 Task: Find connections with filter location Kichha with filter topic #brandingwith filter profile language Potuguese with filter current company Amazon with filter school Geethanjali College of Engineering and Technology with filter industry Trusts and Estates with filter service category Cybersecurity with filter keywords title Technical Specialist
Action: Mouse moved to (298, 196)
Screenshot: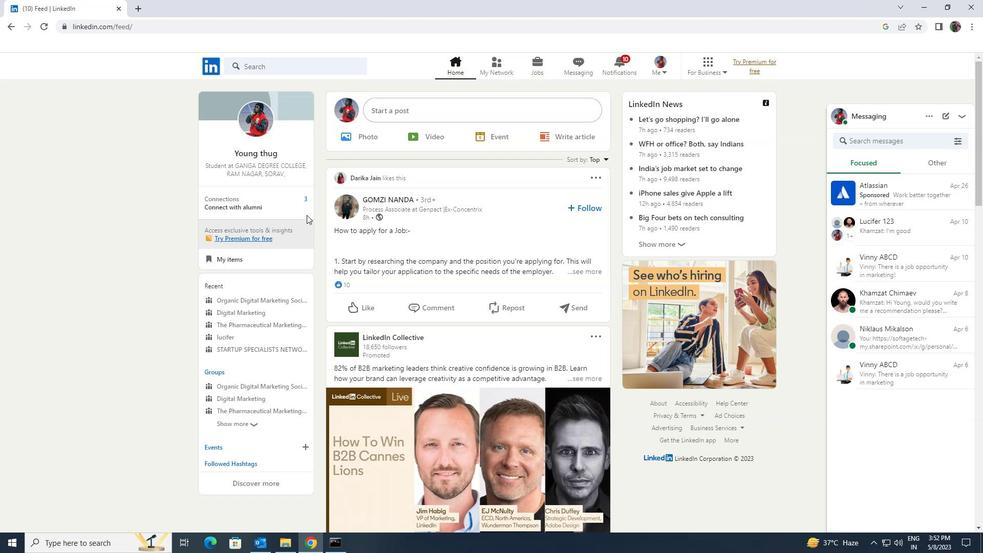 
Action: Mouse pressed left at (298, 196)
Screenshot: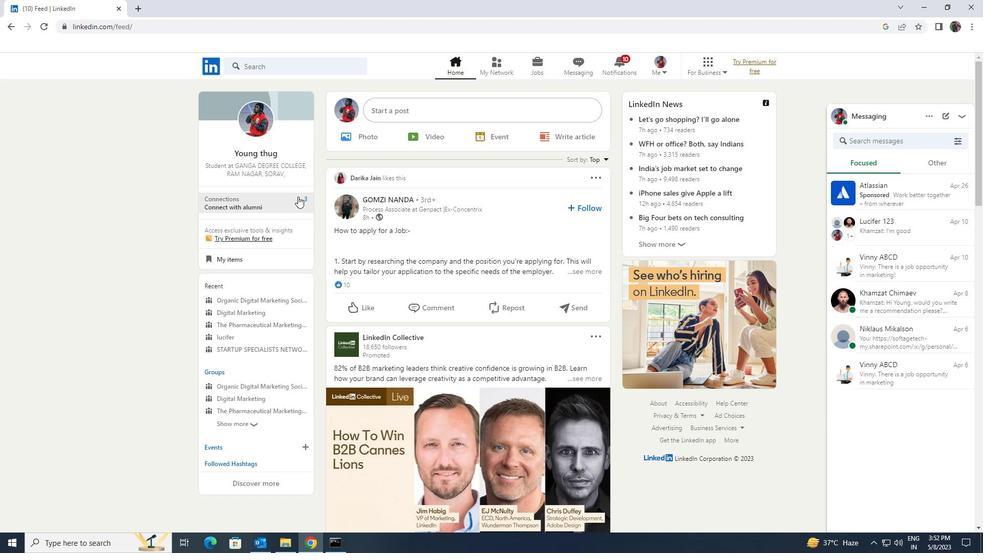 
Action: Mouse moved to (294, 126)
Screenshot: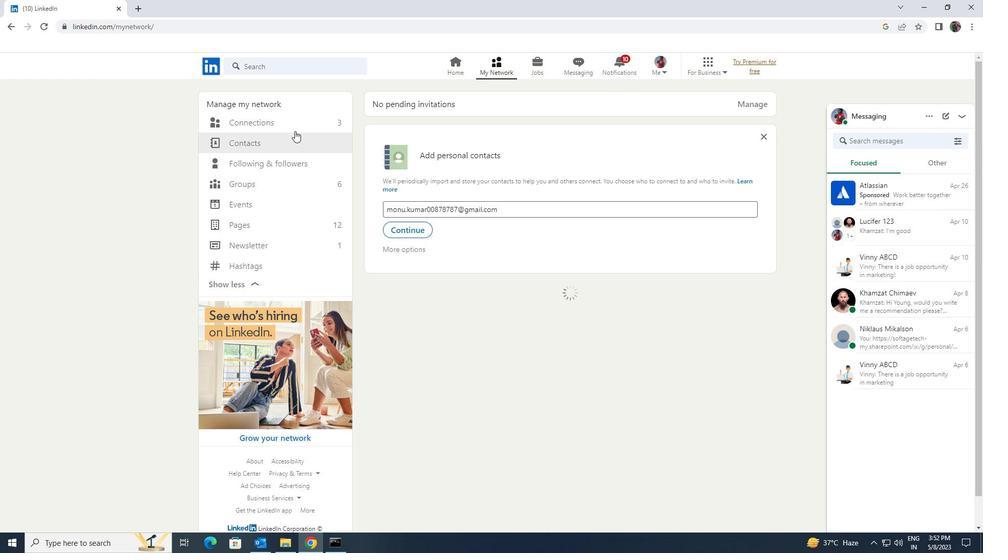
Action: Mouse pressed left at (294, 126)
Screenshot: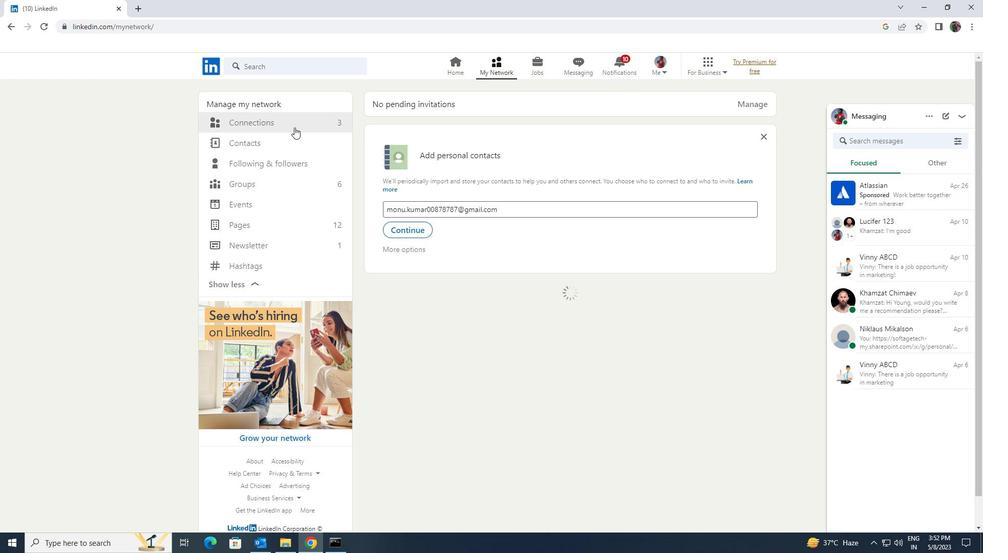 
Action: Mouse moved to (539, 124)
Screenshot: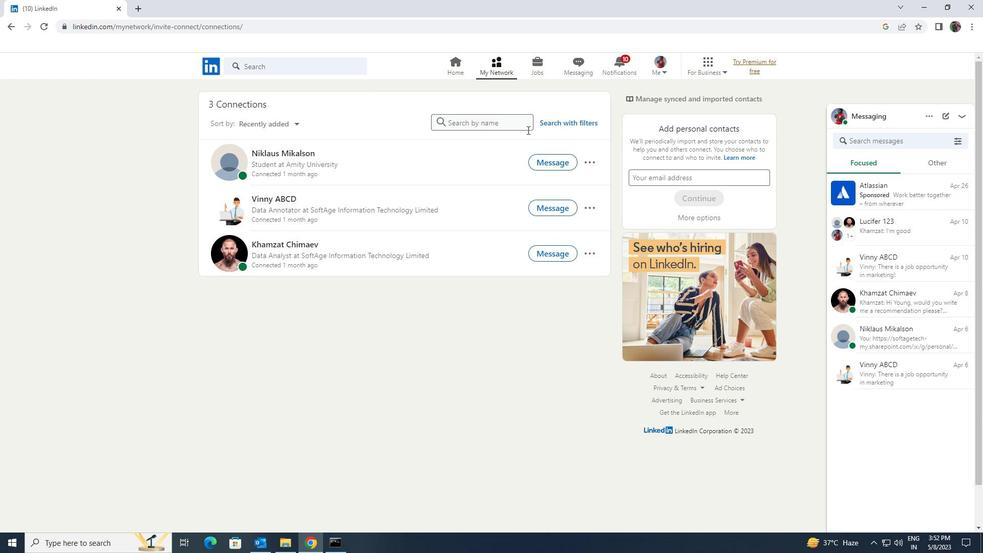 
Action: Mouse pressed left at (539, 124)
Screenshot: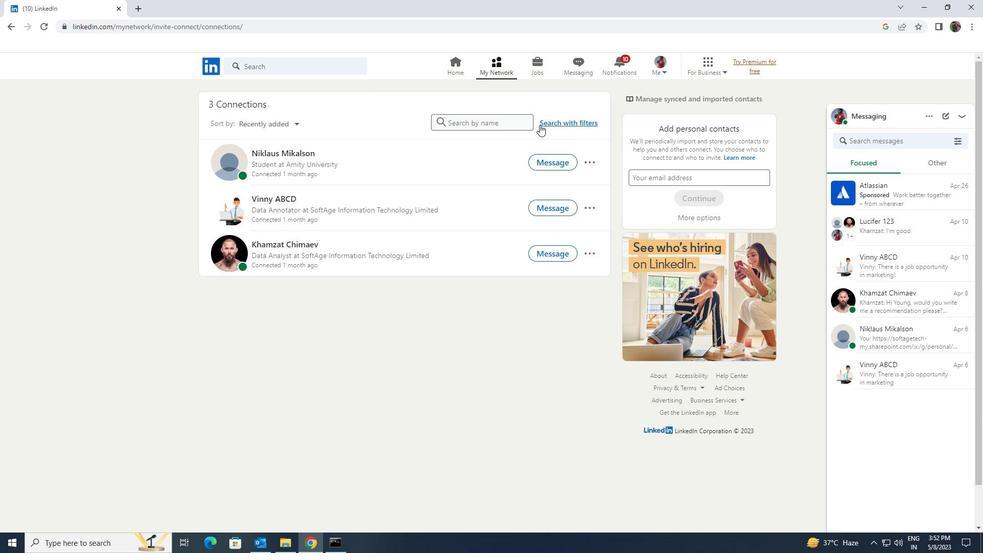 
Action: Mouse moved to (516, 95)
Screenshot: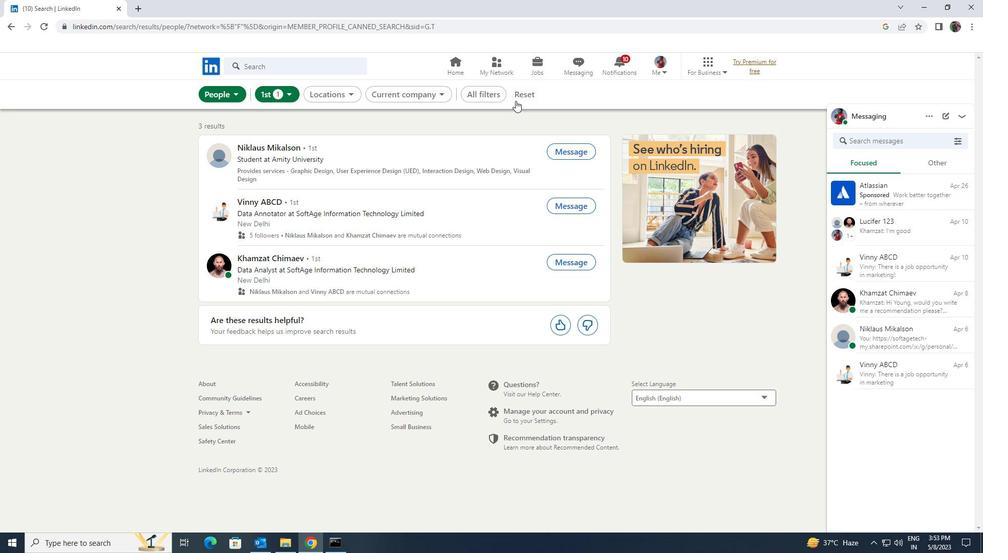
Action: Mouse pressed left at (516, 95)
Screenshot: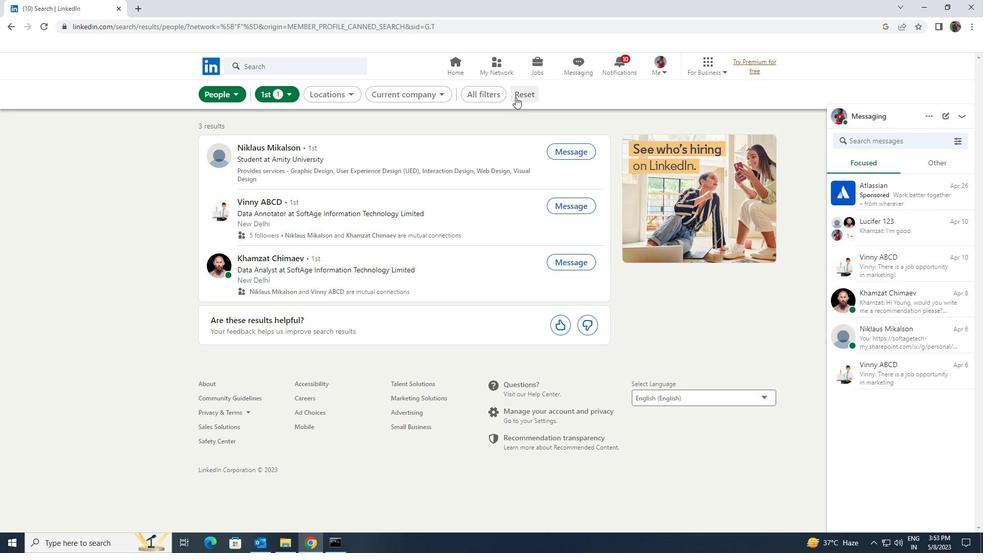 
Action: Mouse moved to (513, 96)
Screenshot: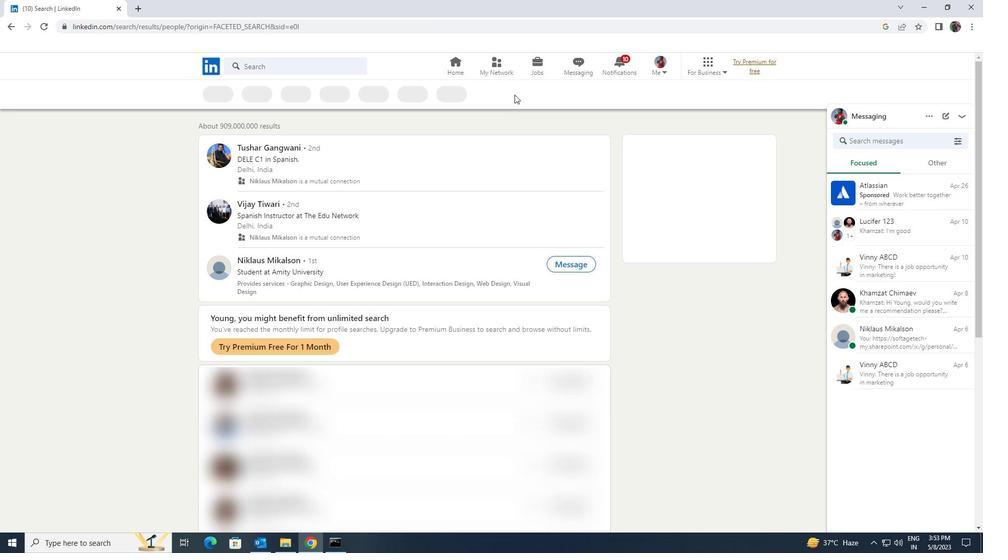 
Action: Mouse pressed left at (513, 96)
Screenshot: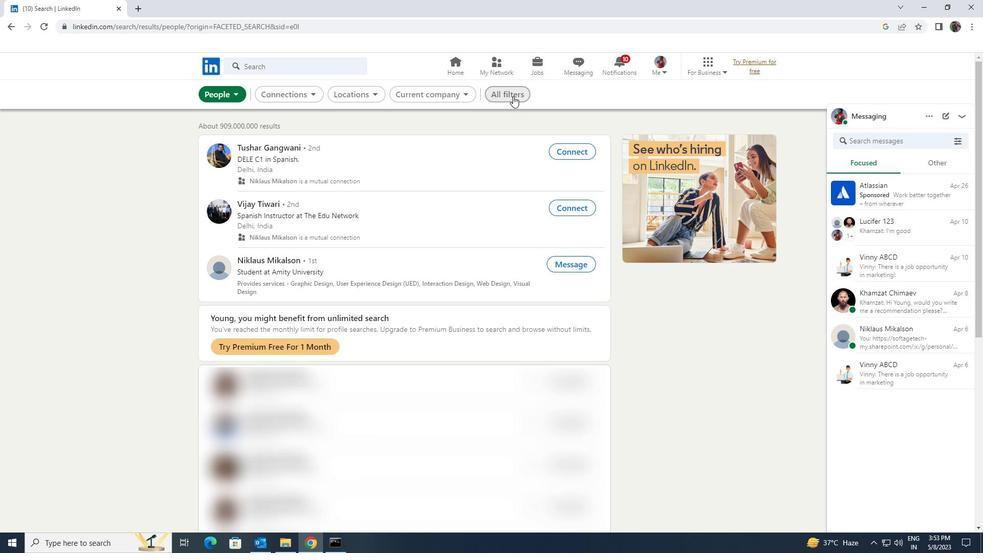 
Action: Mouse moved to (860, 407)
Screenshot: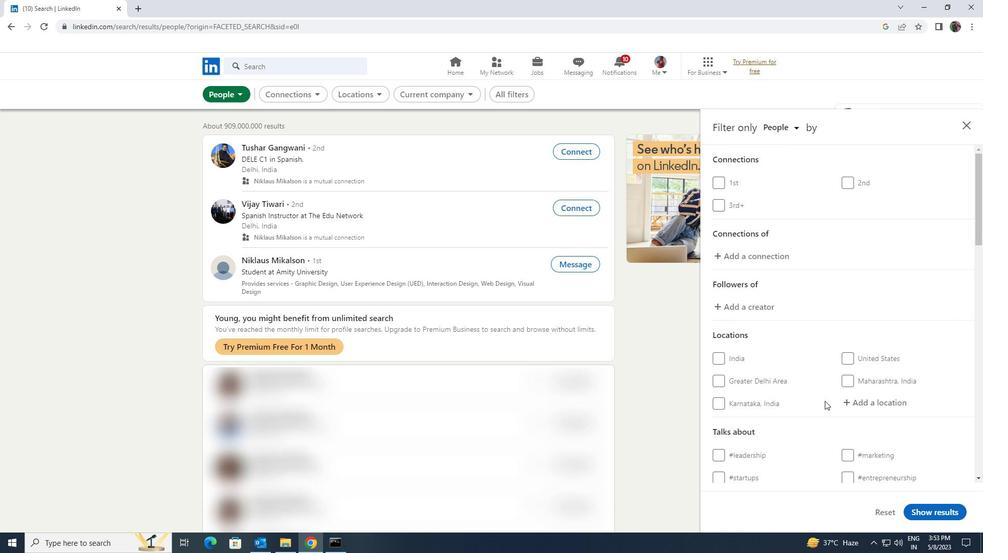 
Action: Mouse pressed left at (860, 407)
Screenshot: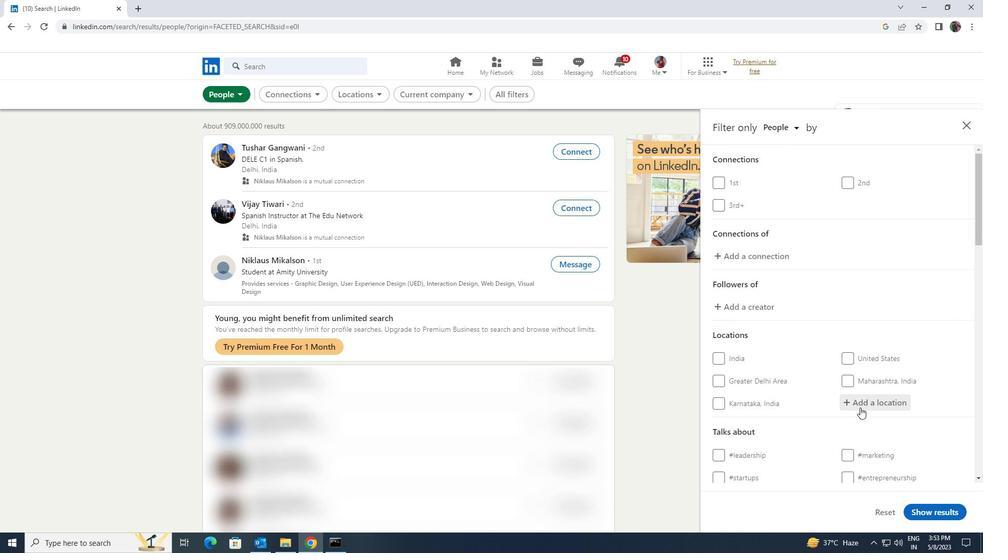 
Action: Key pressed <Key.shift><Key.shift><Key.shift>KICHHA
Screenshot: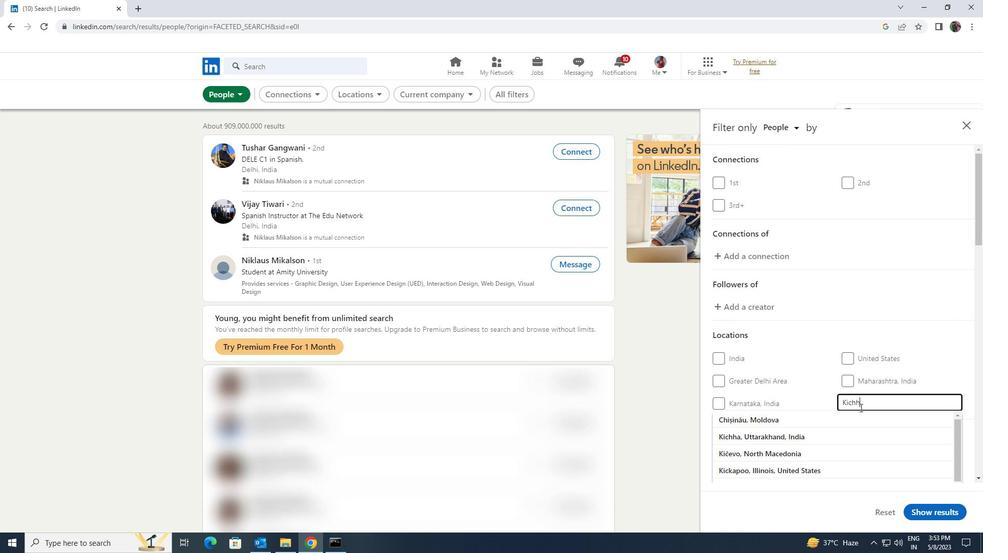 
Action: Mouse moved to (871, 418)
Screenshot: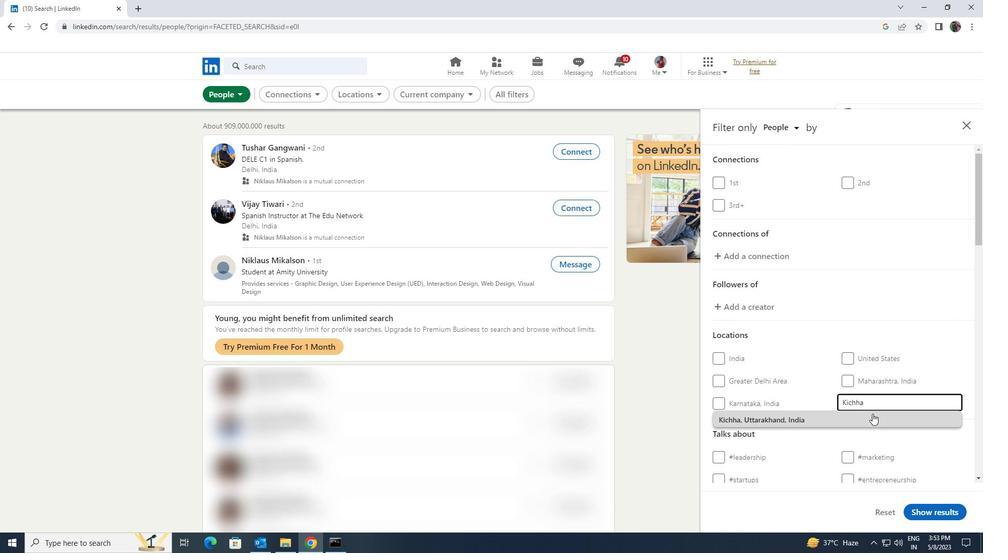 
Action: Mouse pressed left at (871, 418)
Screenshot: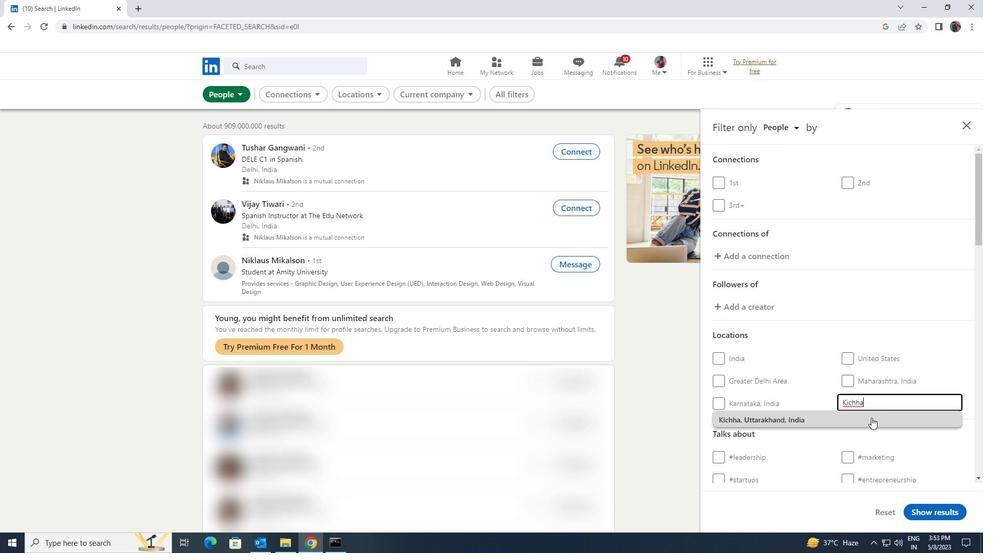 
Action: Mouse scrolled (871, 417) with delta (0, 0)
Screenshot: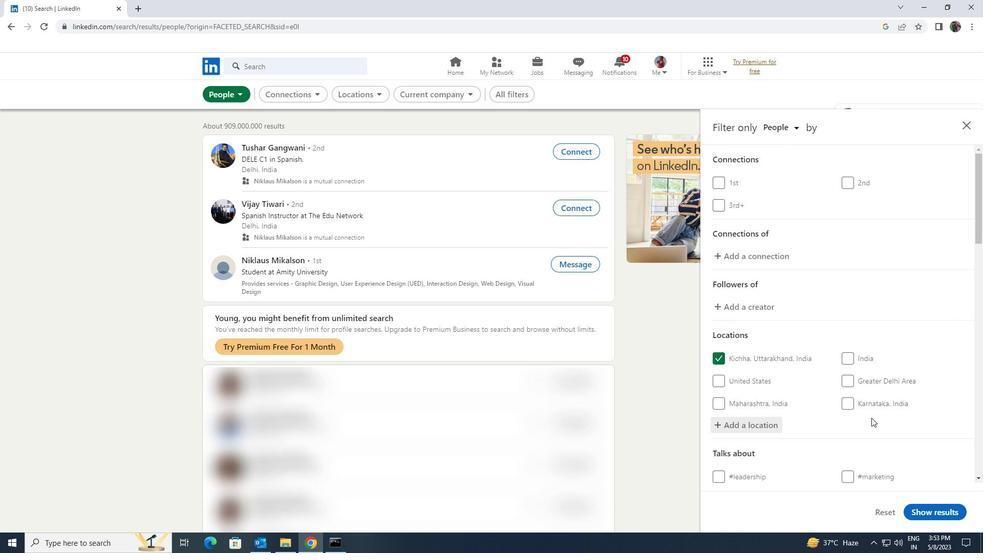 
Action: Mouse scrolled (871, 417) with delta (0, 0)
Screenshot: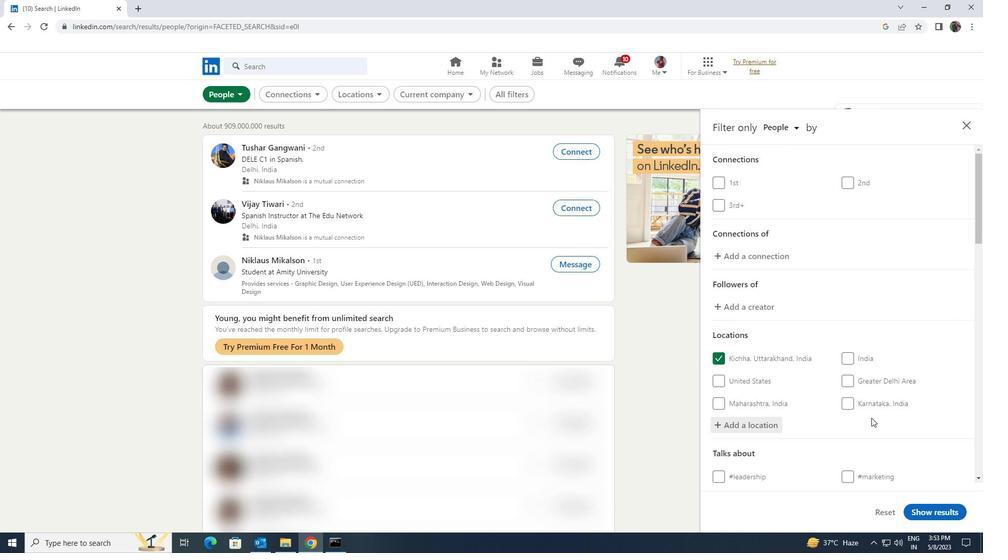 
Action: Mouse pressed left at (871, 418)
Screenshot: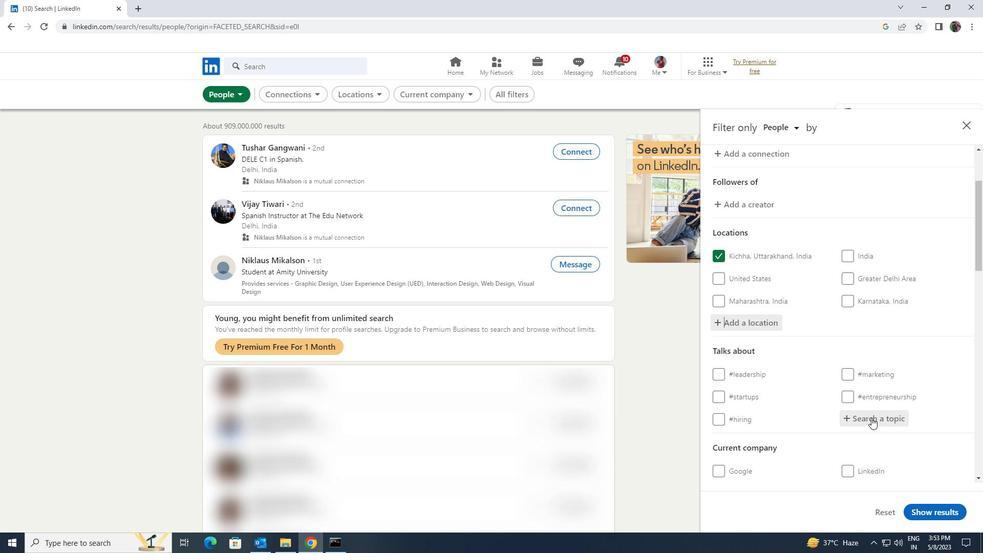 
Action: Key pressed <Key.shift><Key.shift>BRANDING
Screenshot: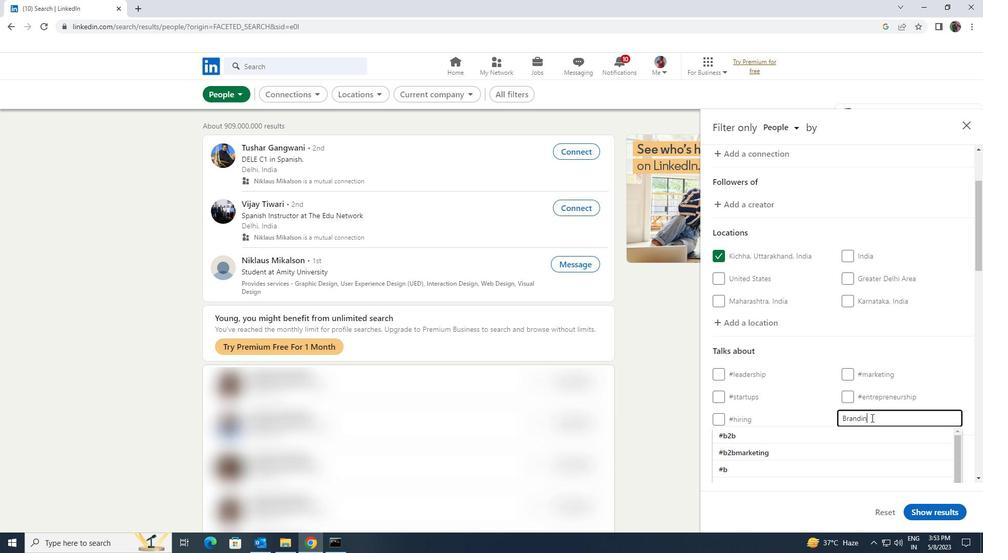 
Action: Mouse moved to (863, 430)
Screenshot: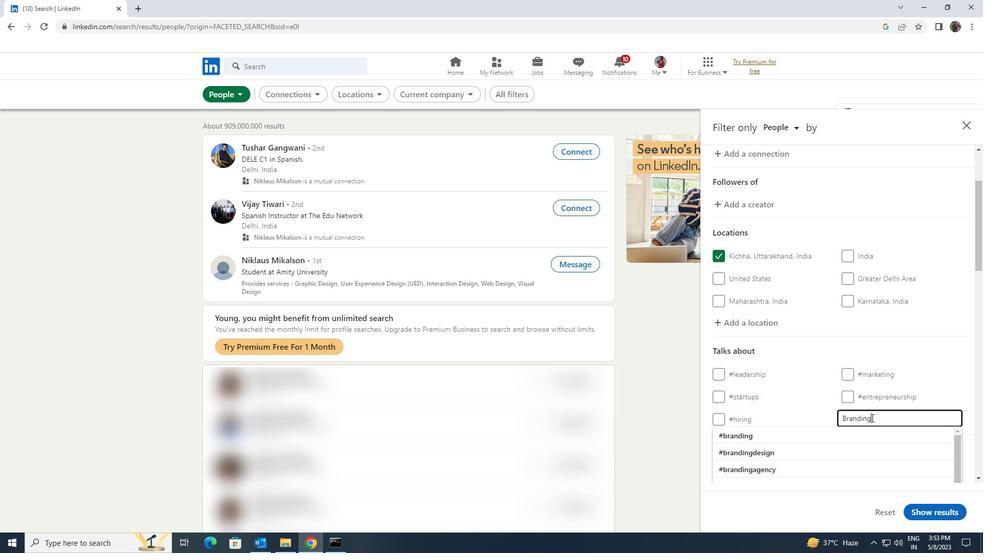 
Action: Mouse pressed left at (863, 430)
Screenshot: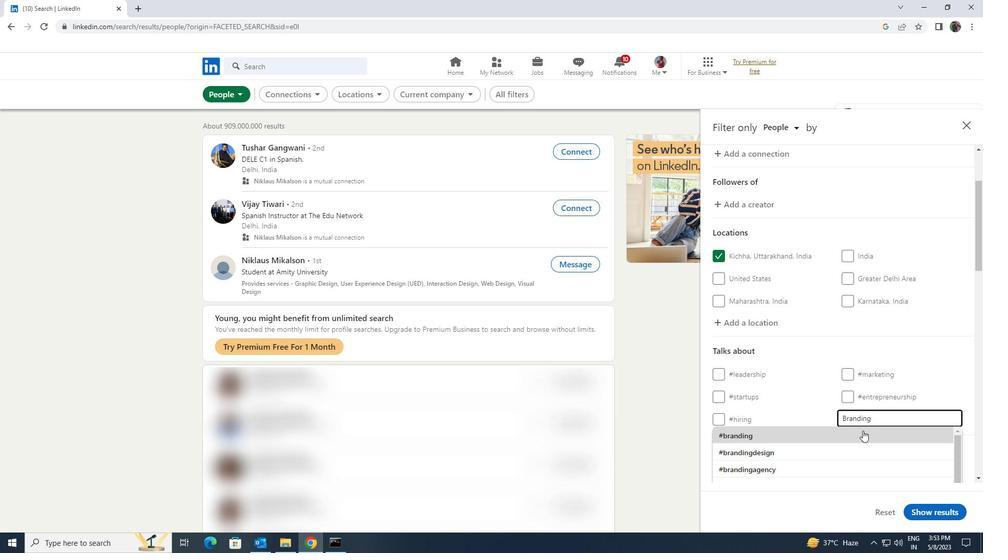 
Action: Mouse moved to (863, 431)
Screenshot: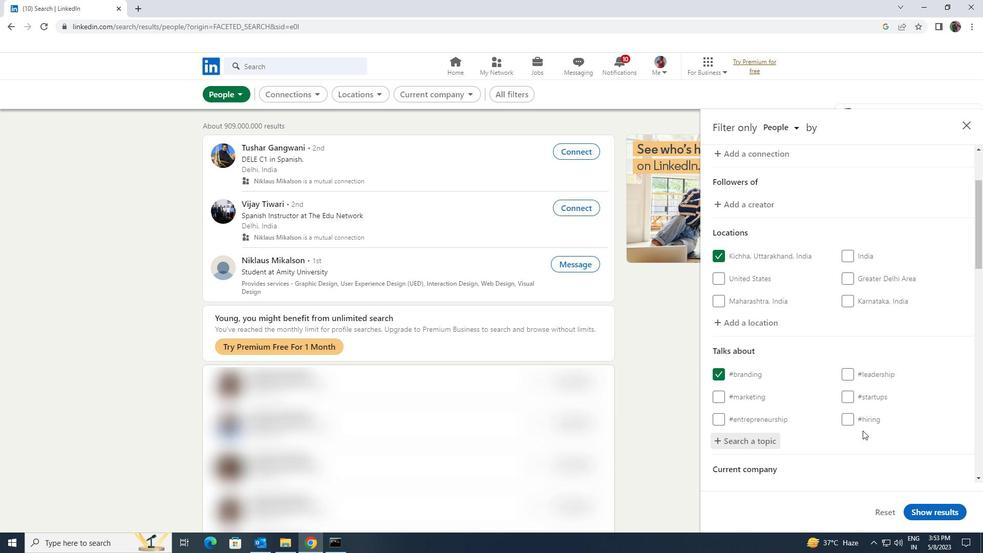 
Action: Mouse scrolled (863, 430) with delta (0, 0)
Screenshot: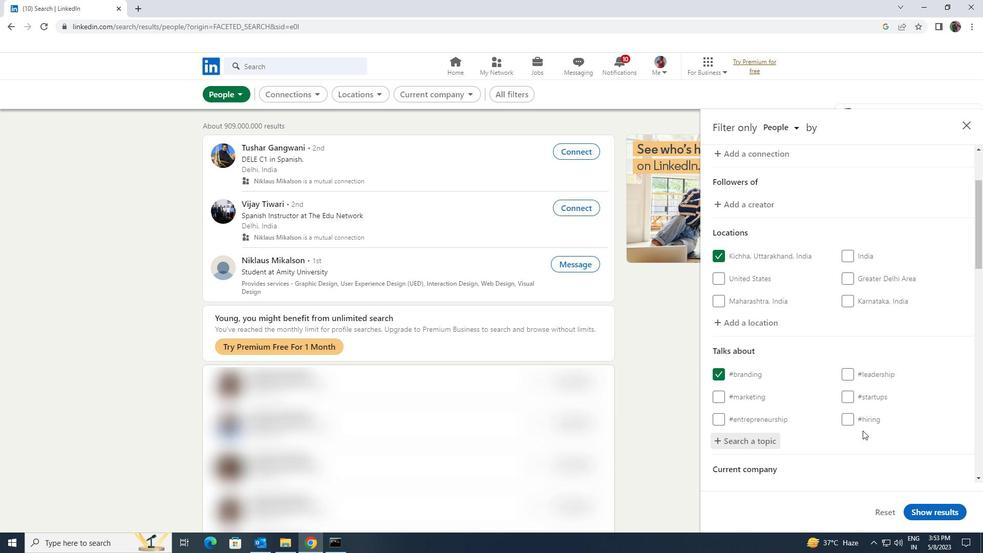 
Action: Mouse moved to (863, 431)
Screenshot: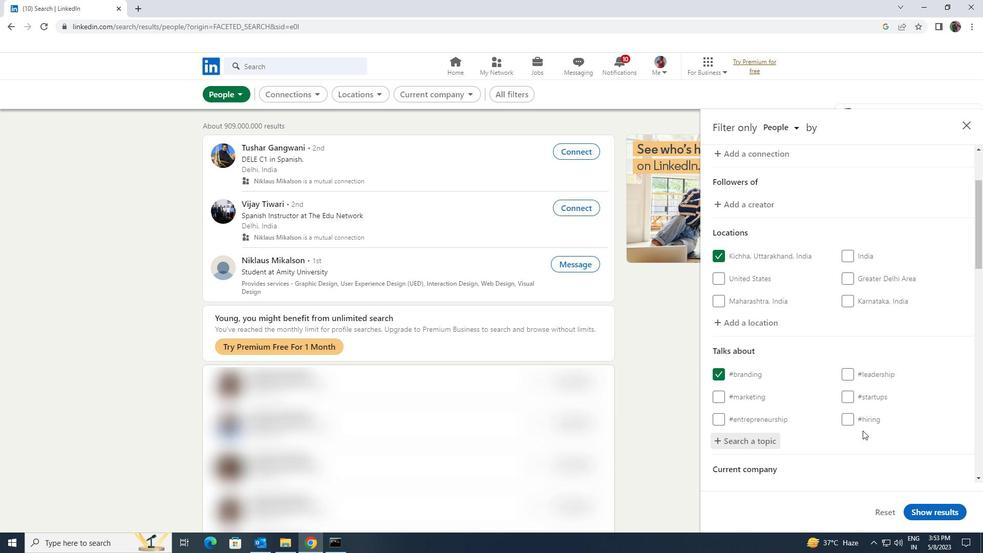 
Action: Mouse scrolled (863, 430) with delta (0, 0)
Screenshot: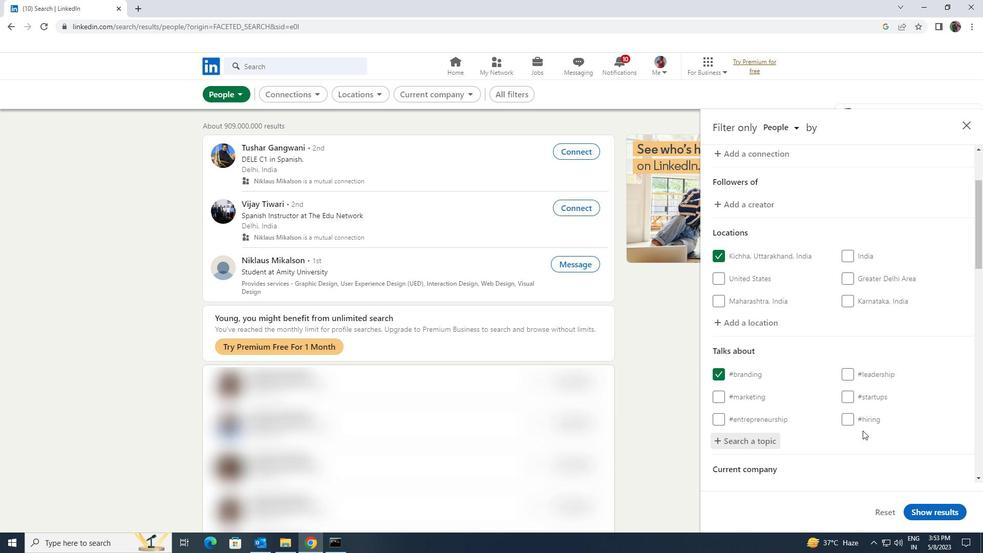 
Action: Mouse scrolled (863, 430) with delta (0, 0)
Screenshot: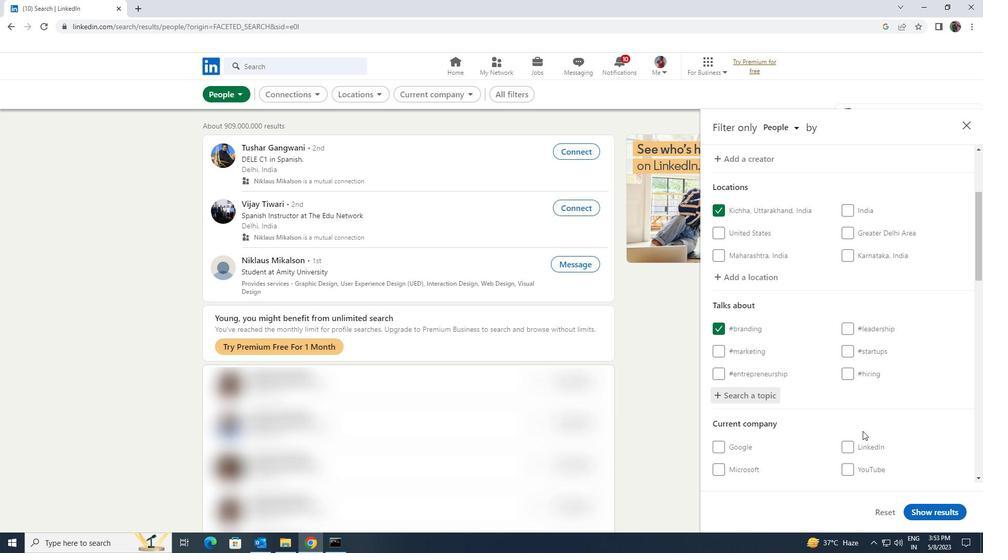 
Action: Mouse scrolled (863, 430) with delta (0, 0)
Screenshot: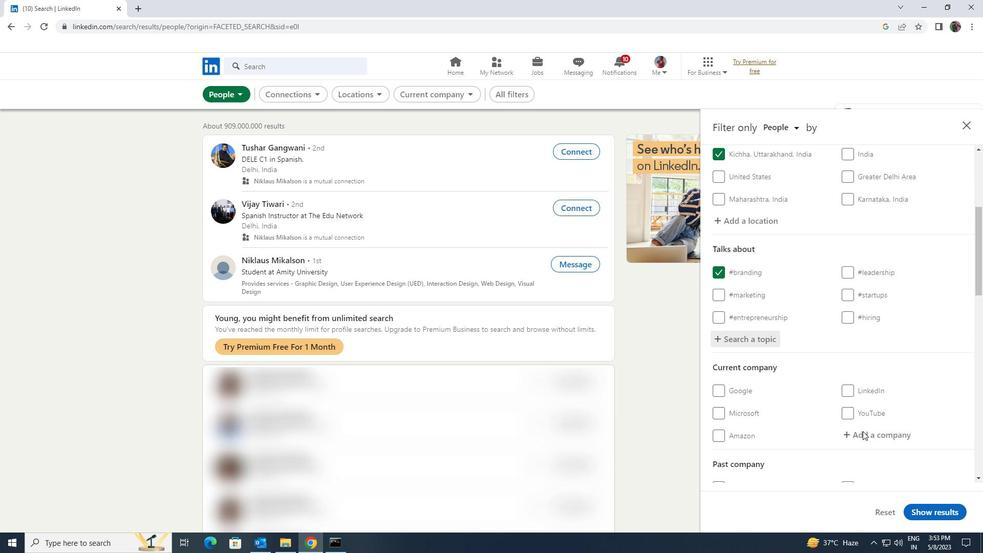 
Action: Mouse scrolled (863, 430) with delta (0, 0)
Screenshot: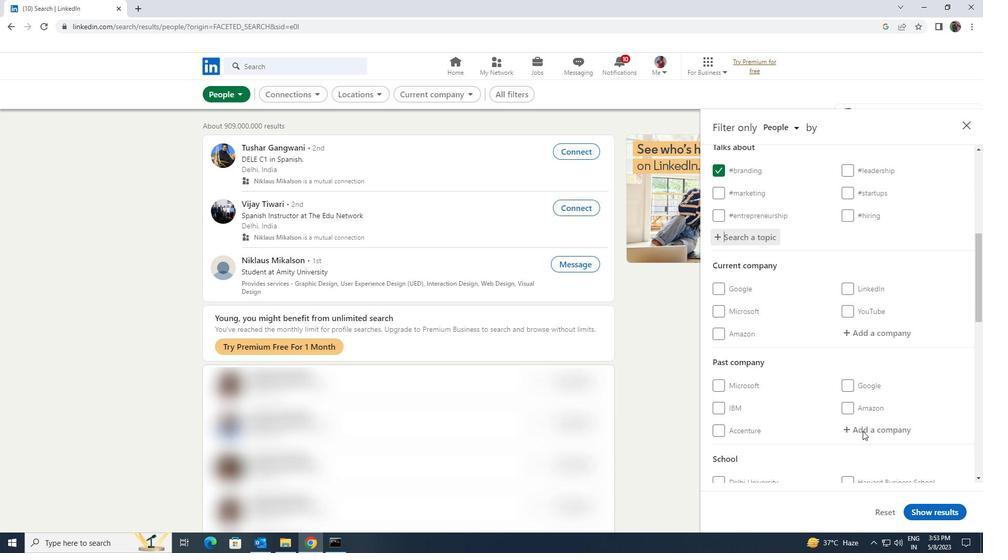 
Action: Mouse scrolled (863, 430) with delta (0, 0)
Screenshot: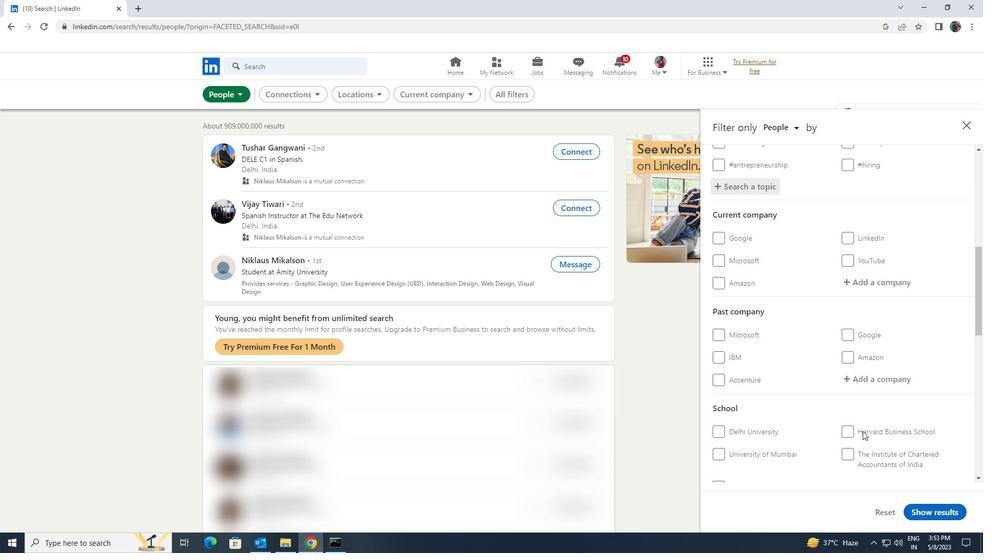 
Action: Mouse scrolled (863, 430) with delta (0, 0)
Screenshot: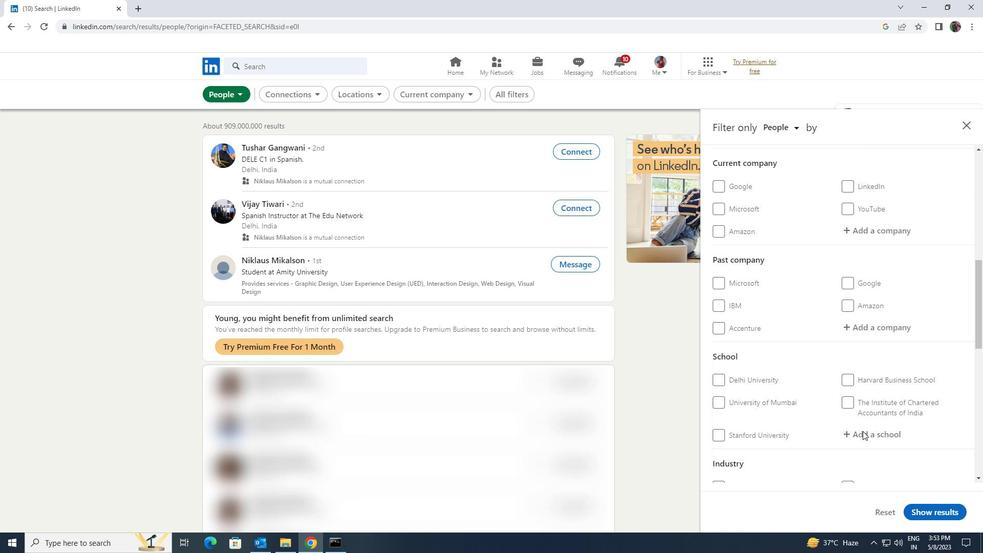 
Action: Mouse scrolled (863, 430) with delta (0, 0)
Screenshot: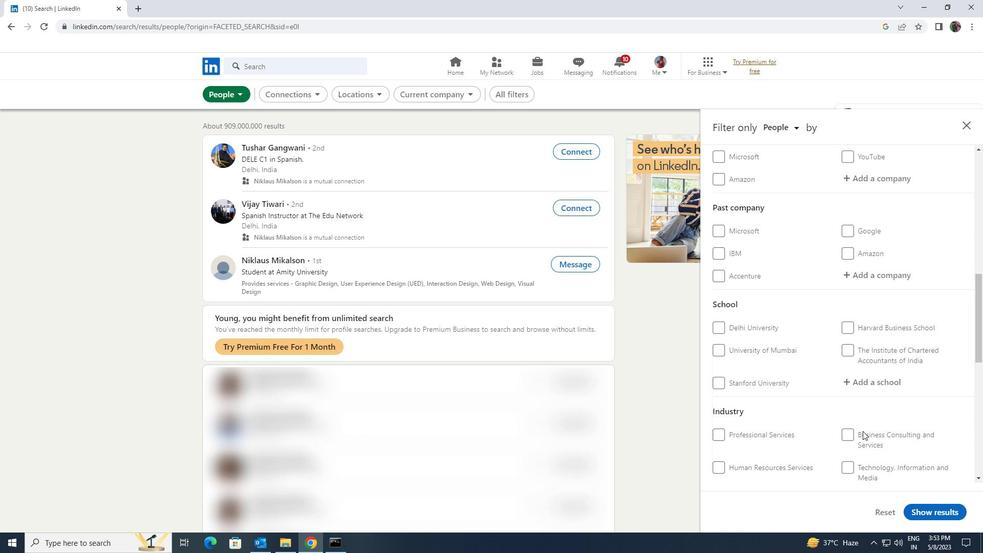
Action: Mouse scrolled (863, 430) with delta (0, 0)
Screenshot: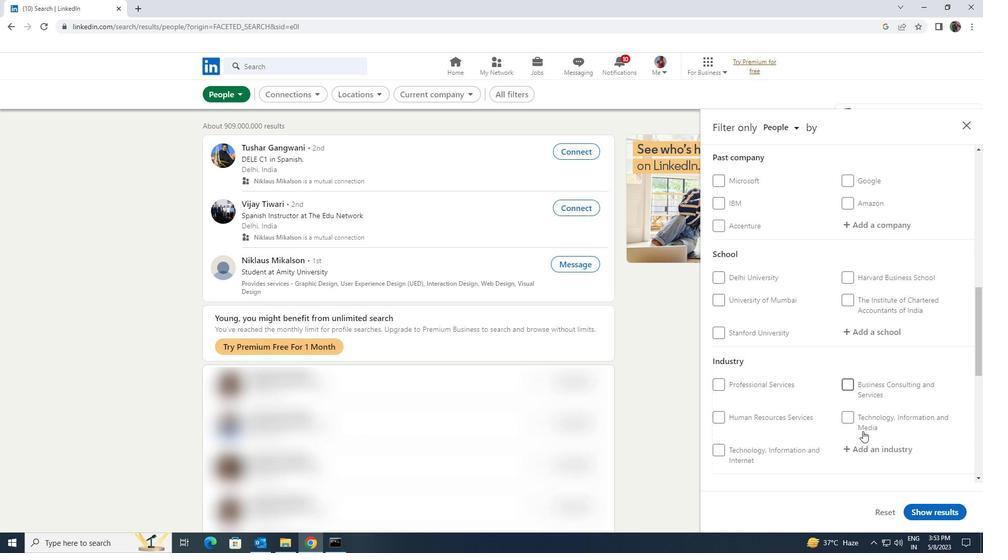 
Action: Mouse scrolled (863, 430) with delta (0, 0)
Screenshot: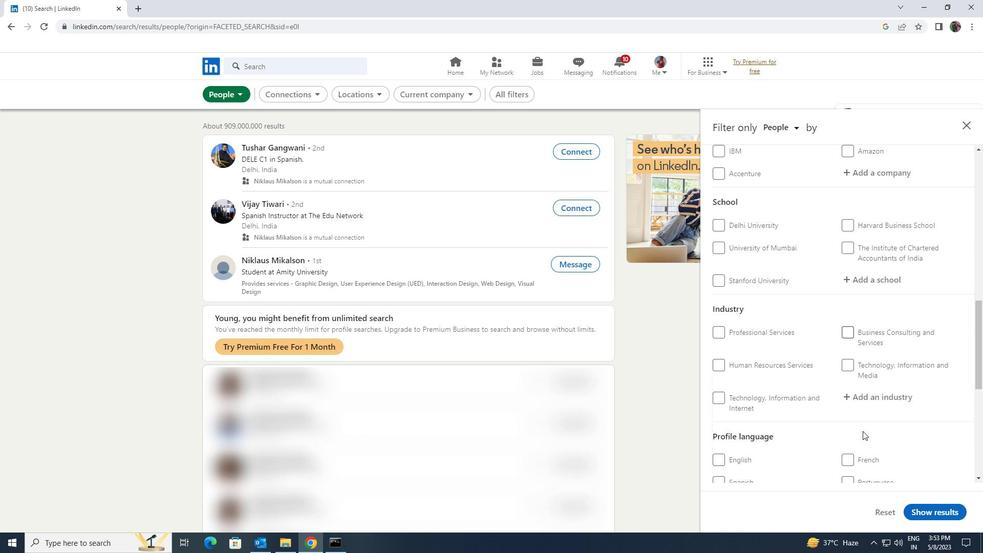 
Action: Mouse moved to (854, 432)
Screenshot: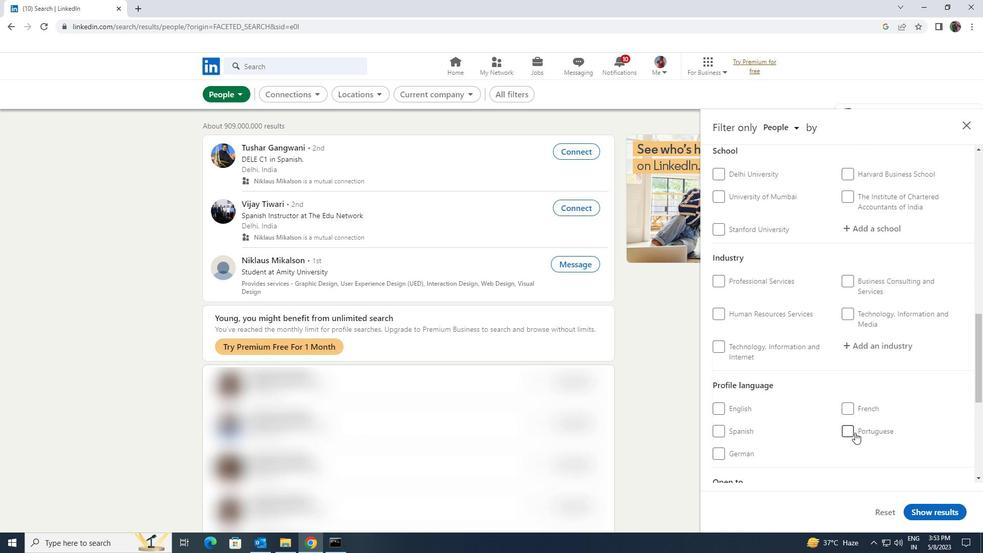 
Action: Mouse pressed left at (854, 432)
Screenshot: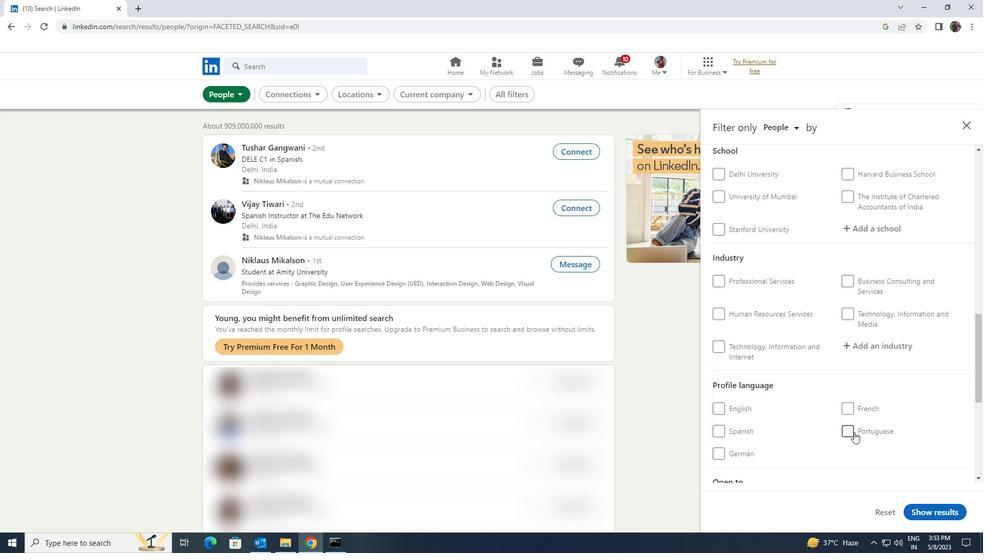 
Action: Mouse moved to (853, 431)
Screenshot: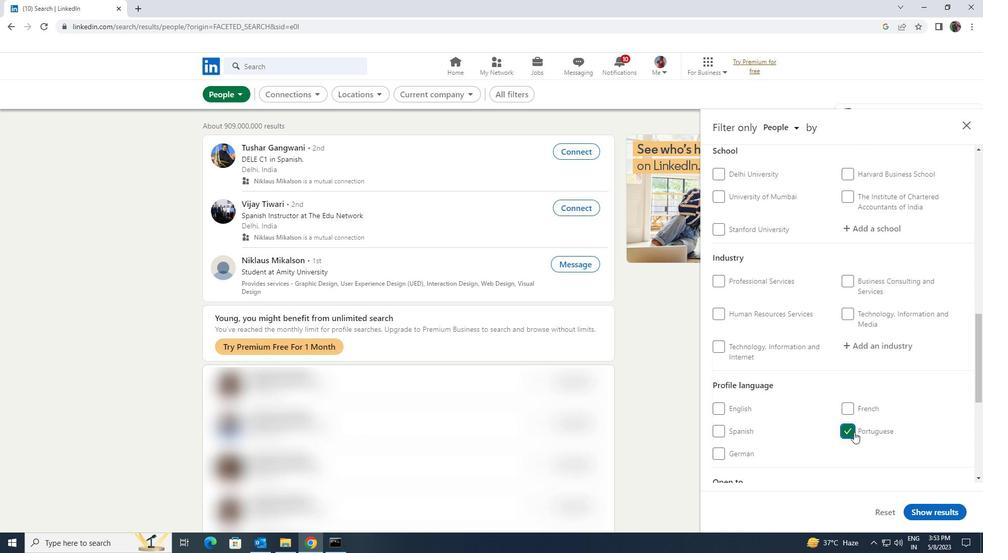 
Action: Mouse scrolled (853, 432) with delta (0, 0)
Screenshot: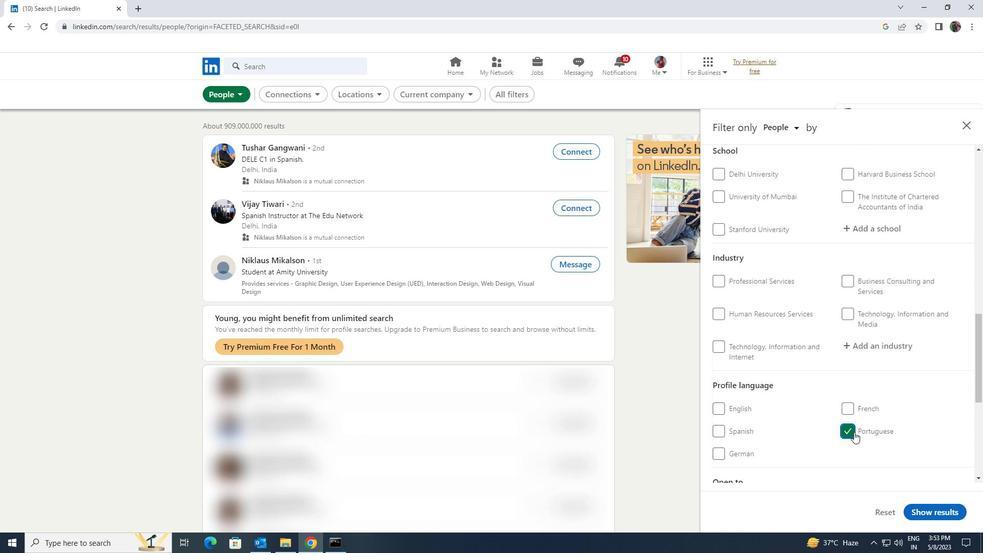 
Action: Mouse scrolled (853, 432) with delta (0, 0)
Screenshot: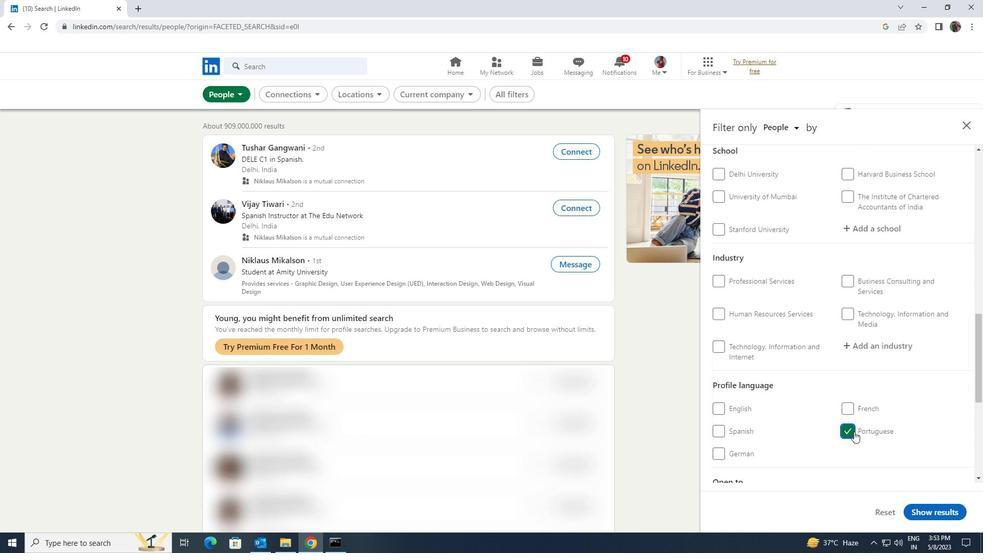 
Action: Mouse moved to (853, 431)
Screenshot: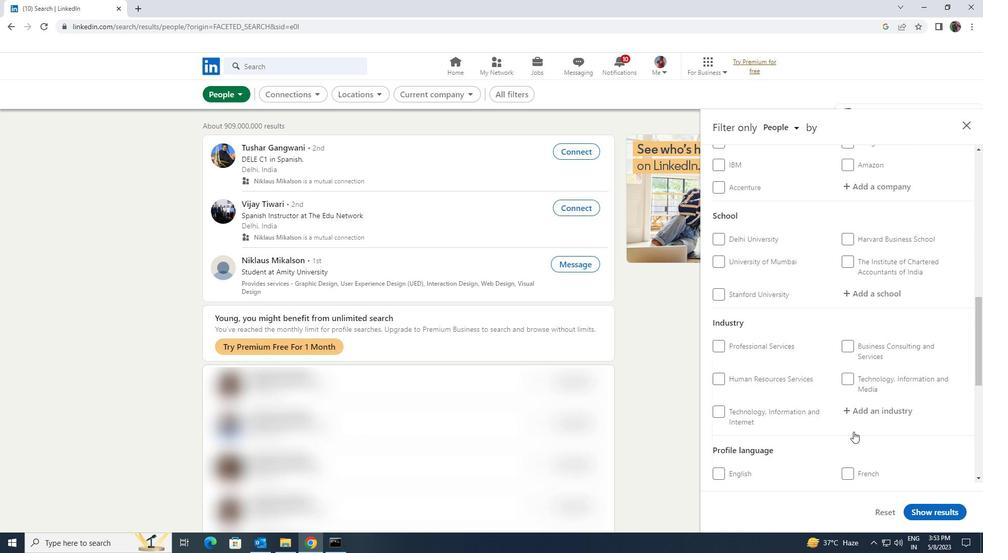 
Action: Mouse scrolled (853, 432) with delta (0, 0)
Screenshot: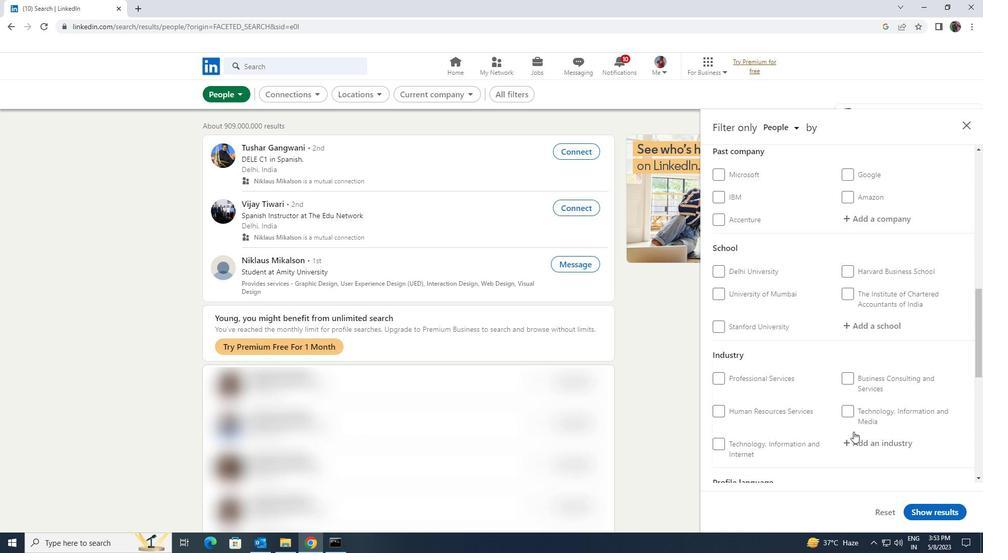 
Action: Mouse scrolled (853, 432) with delta (0, 0)
Screenshot: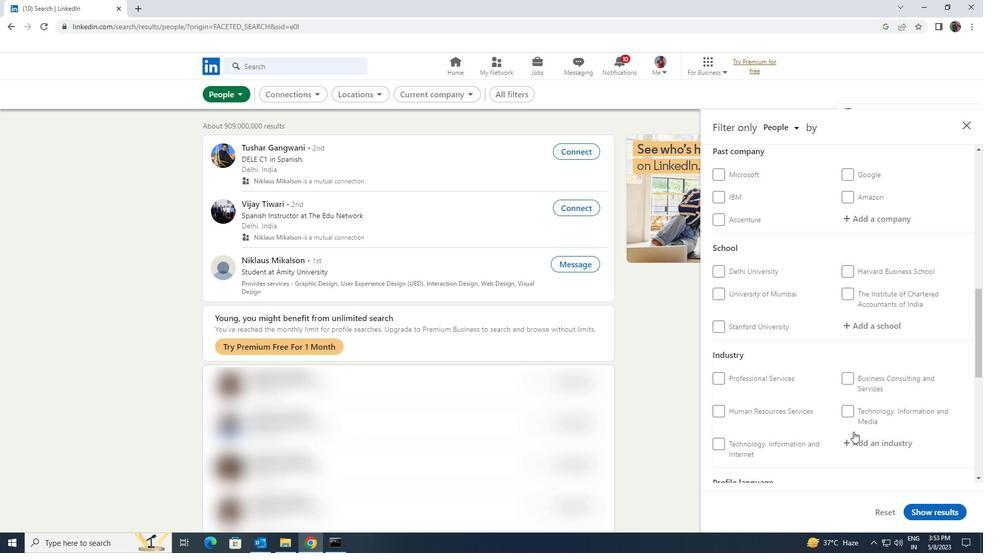 
Action: Mouse scrolled (853, 432) with delta (0, 0)
Screenshot: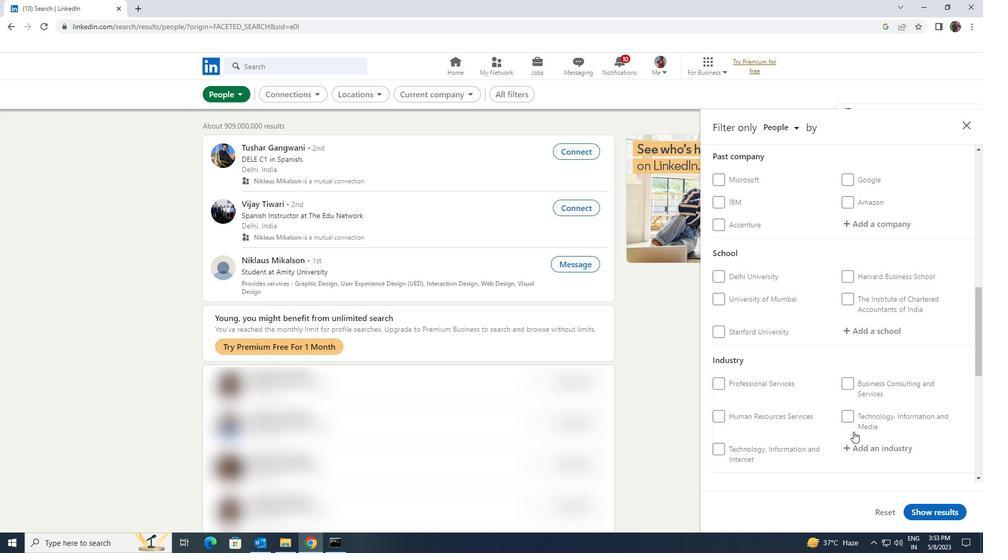 
Action: Mouse scrolled (853, 432) with delta (0, 0)
Screenshot: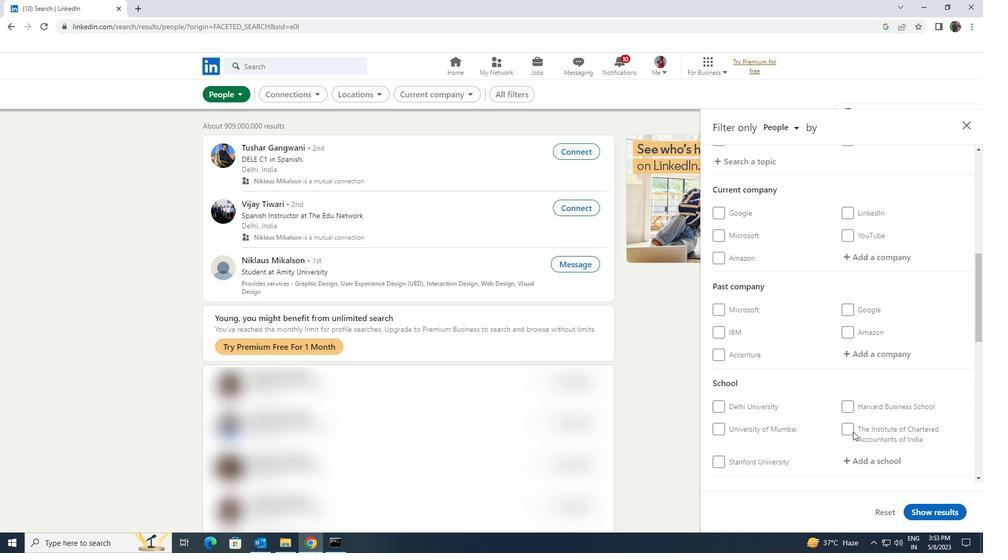 
Action: Mouse scrolled (853, 432) with delta (0, 0)
Screenshot: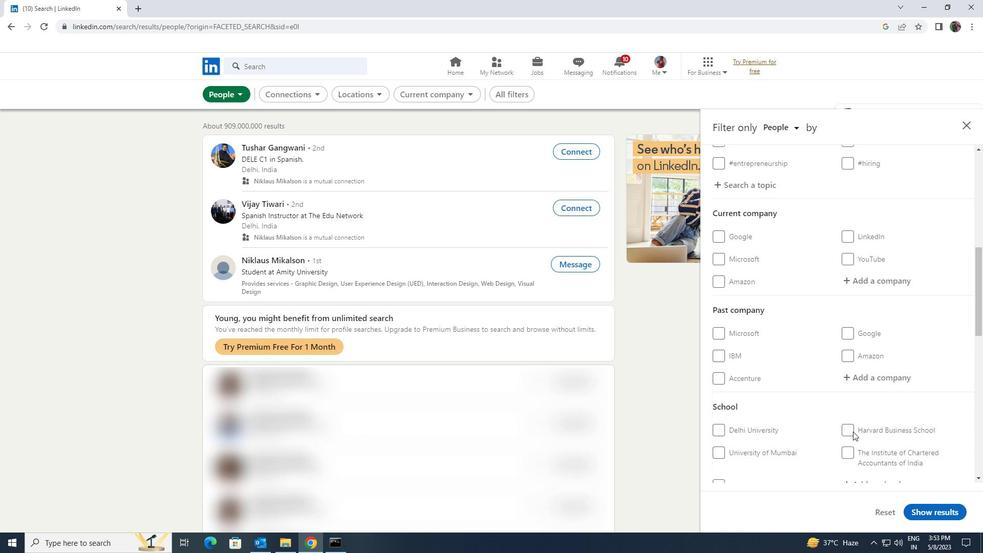 
Action: Mouse scrolled (853, 432) with delta (0, 0)
Screenshot: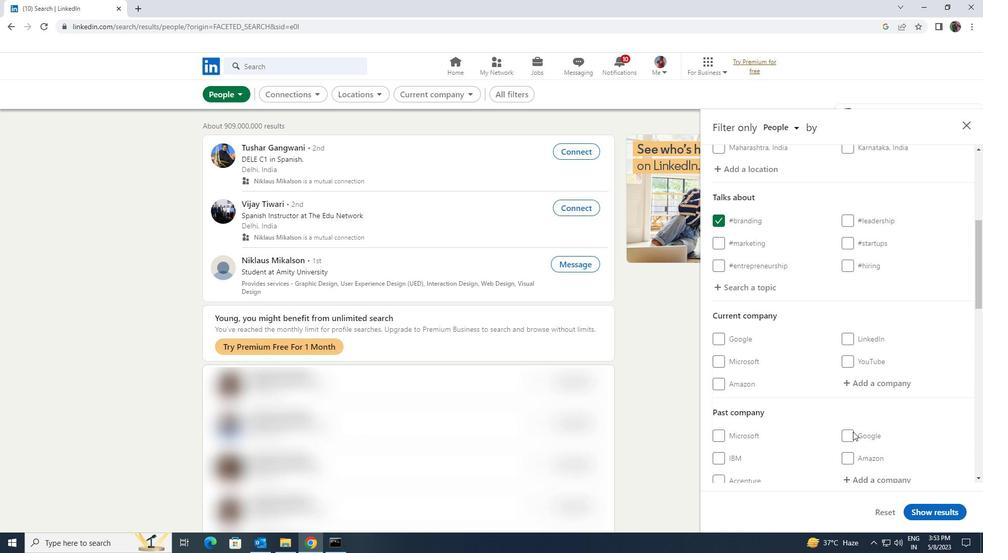 
Action: Mouse pressed left at (853, 431)
Screenshot: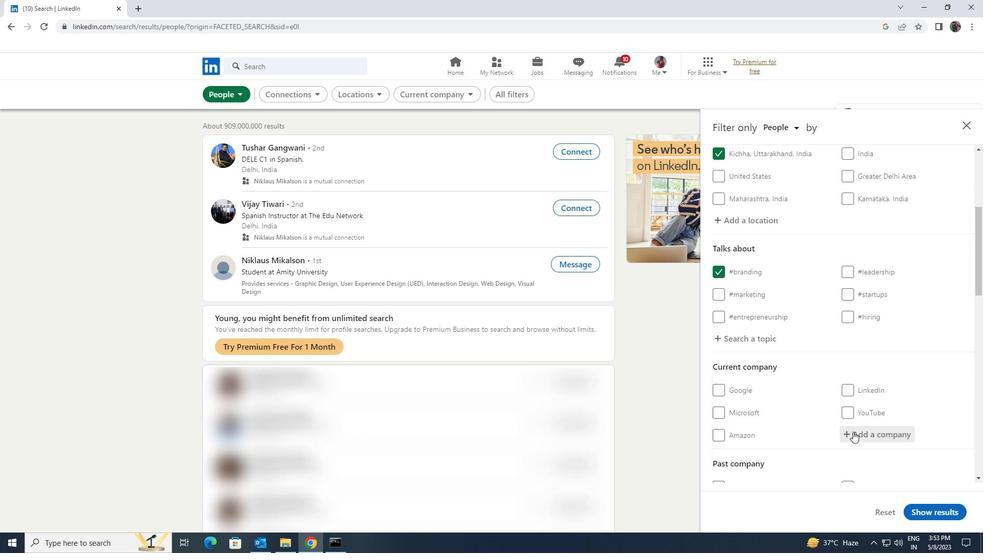 
Action: Key pressed <Key.shift><Key.shift><Key.shift><Key.shift><Key.shift><Key.shift><Key.shift><Key.shift>AMAZON
Screenshot: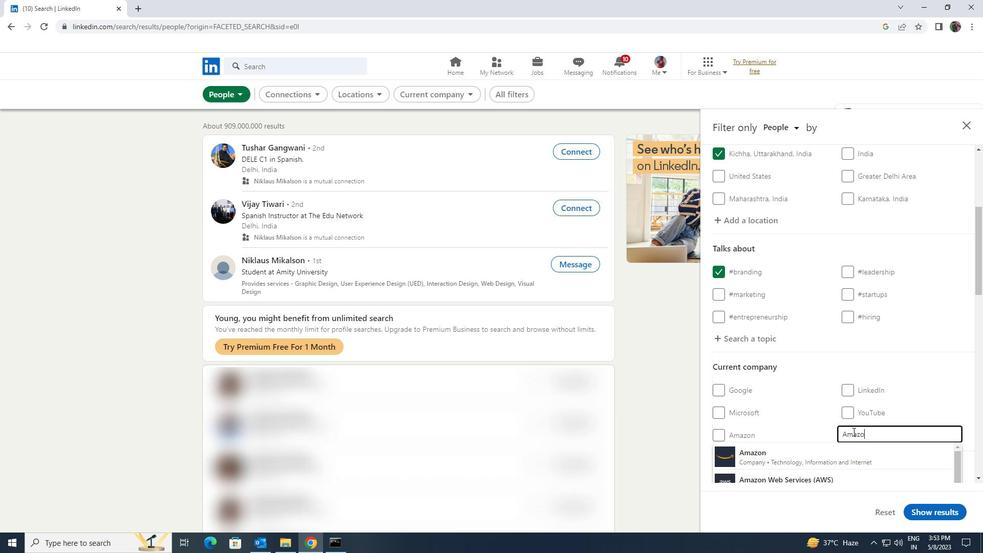 
Action: Mouse moved to (843, 446)
Screenshot: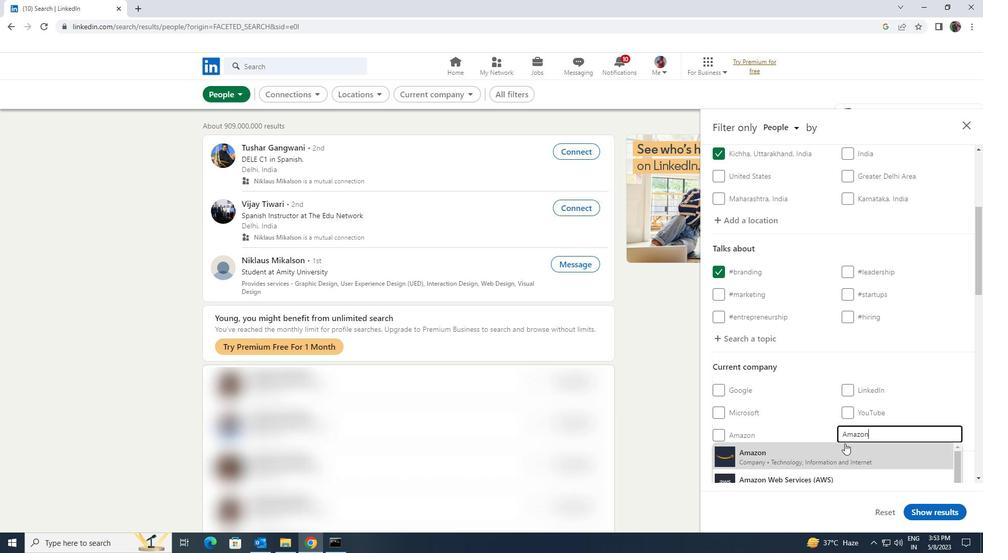 
Action: Mouse pressed left at (843, 446)
Screenshot: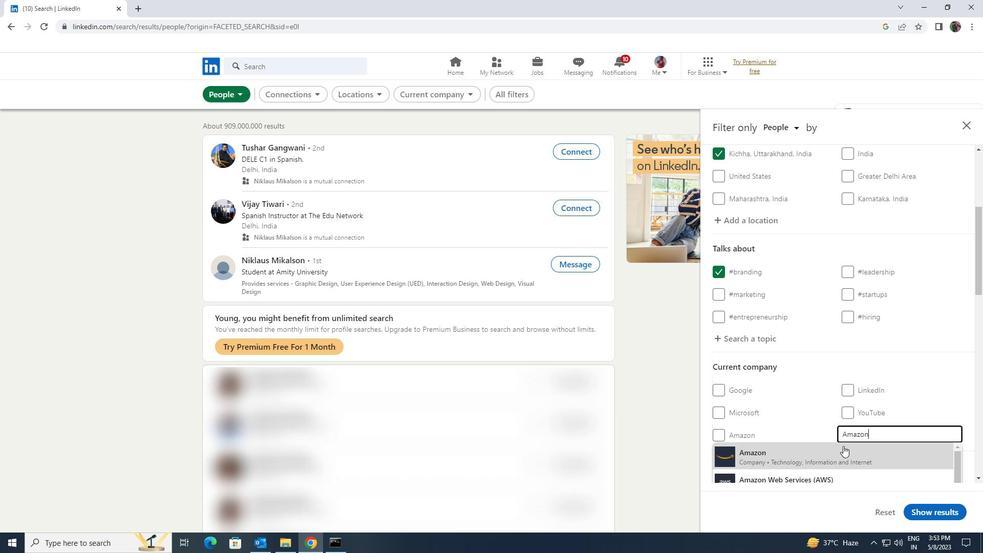 
Action: Mouse moved to (842, 441)
Screenshot: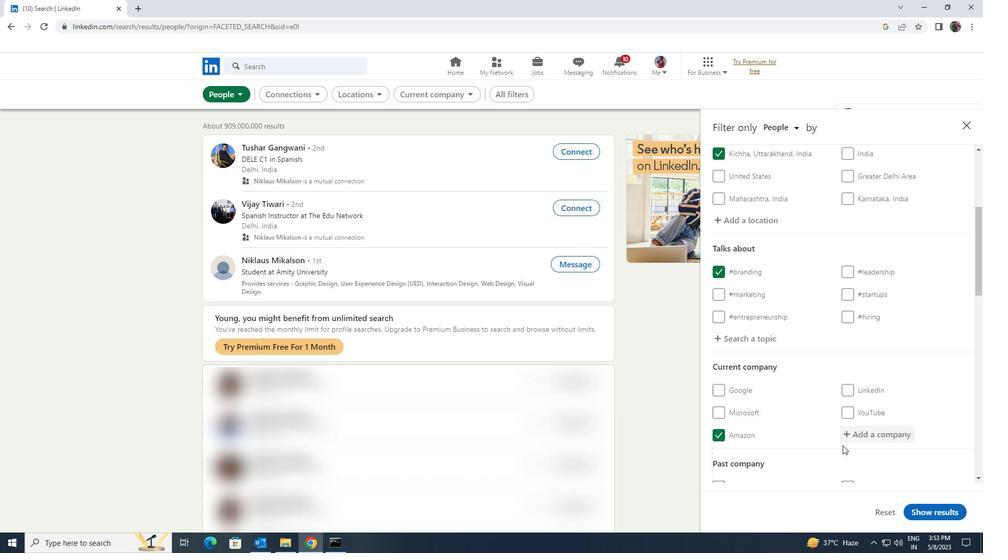 
Action: Mouse scrolled (842, 440) with delta (0, 0)
Screenshot: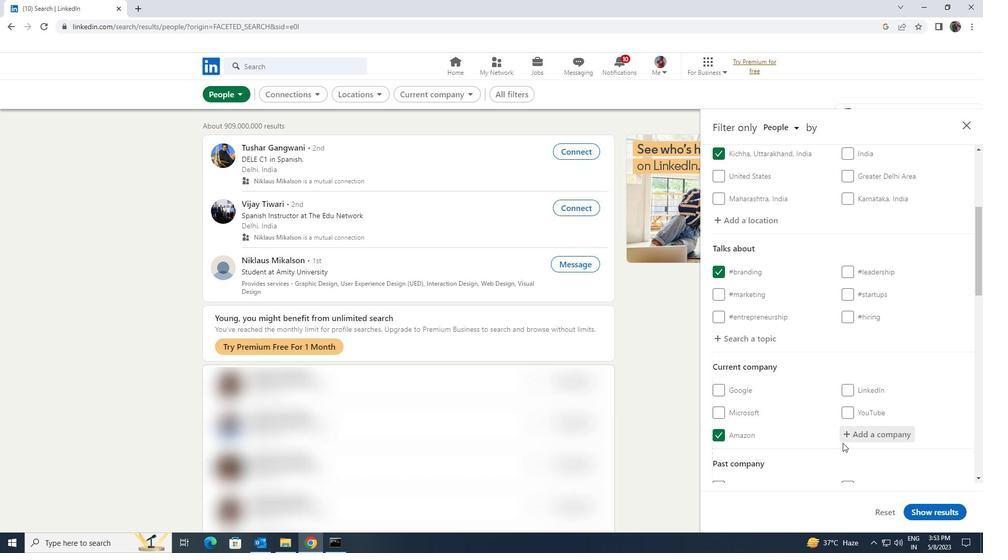 
Action: Mouse scrolled (842, 440) with delta (0, 0)
Screenshot: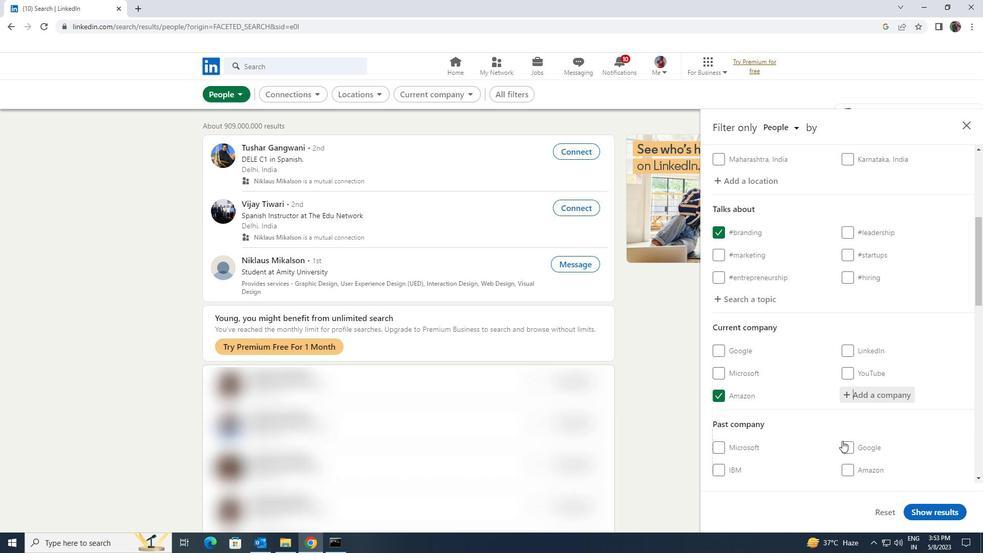 
Action: Mouse scrolled (842, 440) with delta (0, 0)
Screenshot: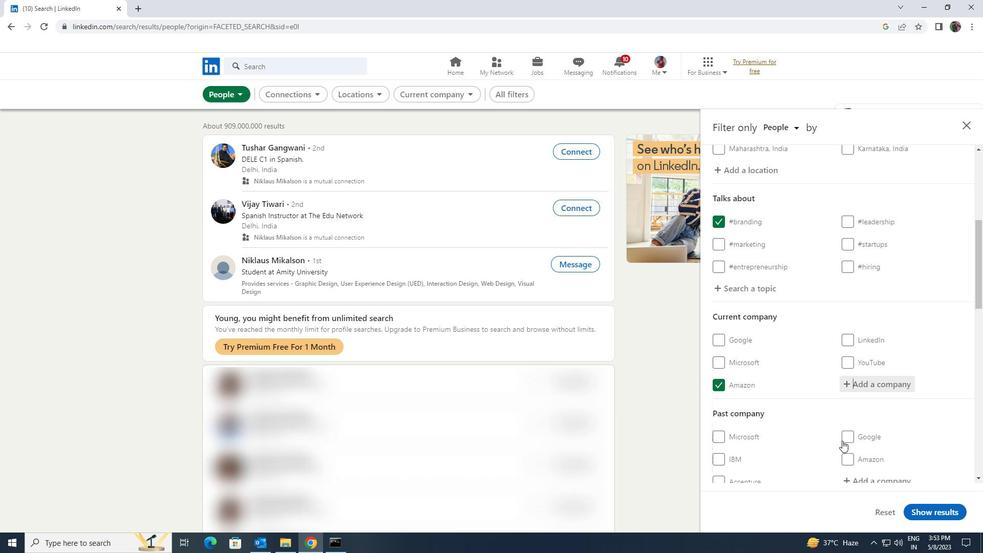 
Action: Mouse scrolled (842, 440) with delta (0, 0)
Screenshot: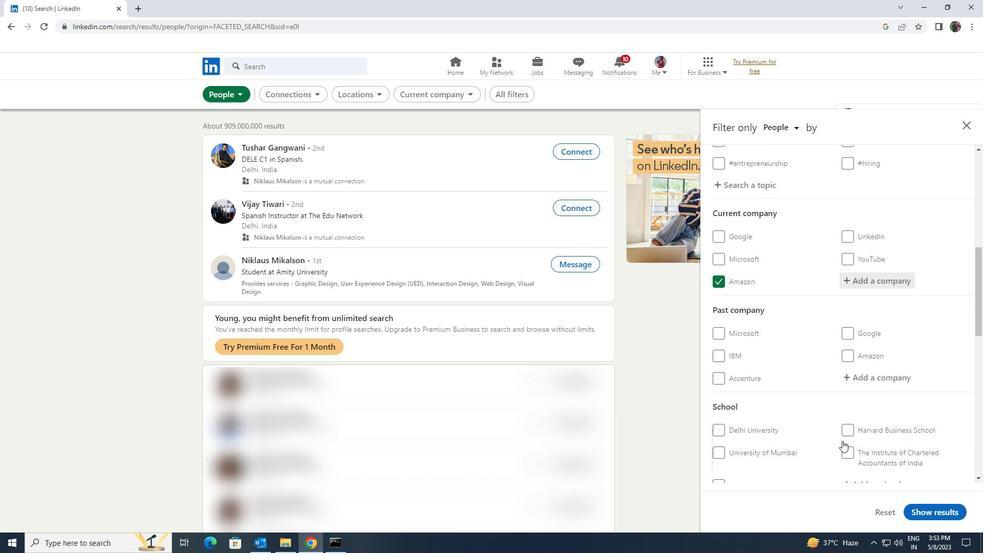 
Action: Mouse moved to (851, 432)
Screenshot: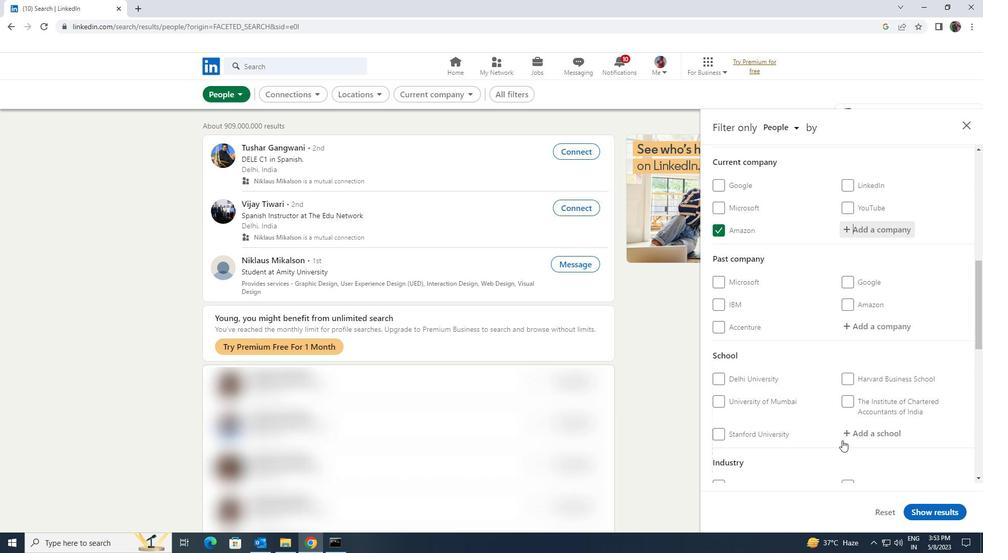 
Action: Mouse pressed left at (851, 432)
Screenshot: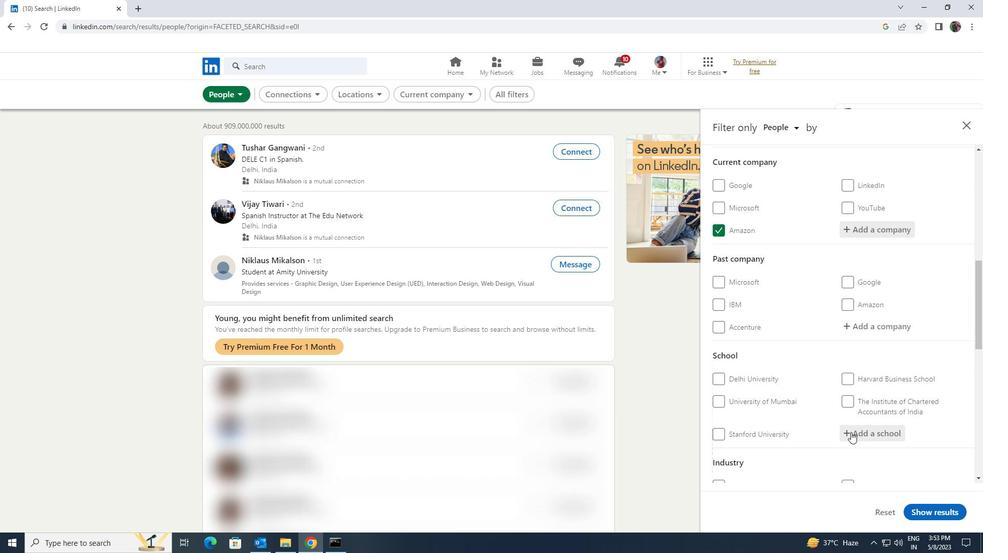 
Action: Key pressed <Key.shift><Key.shift><Key.shift>GEETHAN
Screenshot: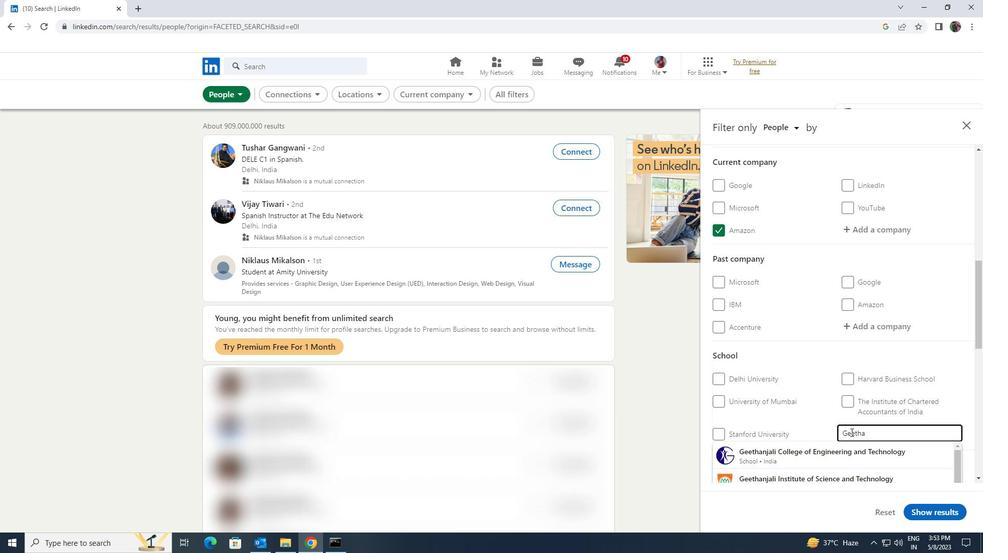 
Action: Mouse moved to (851, 449)
Screenshot: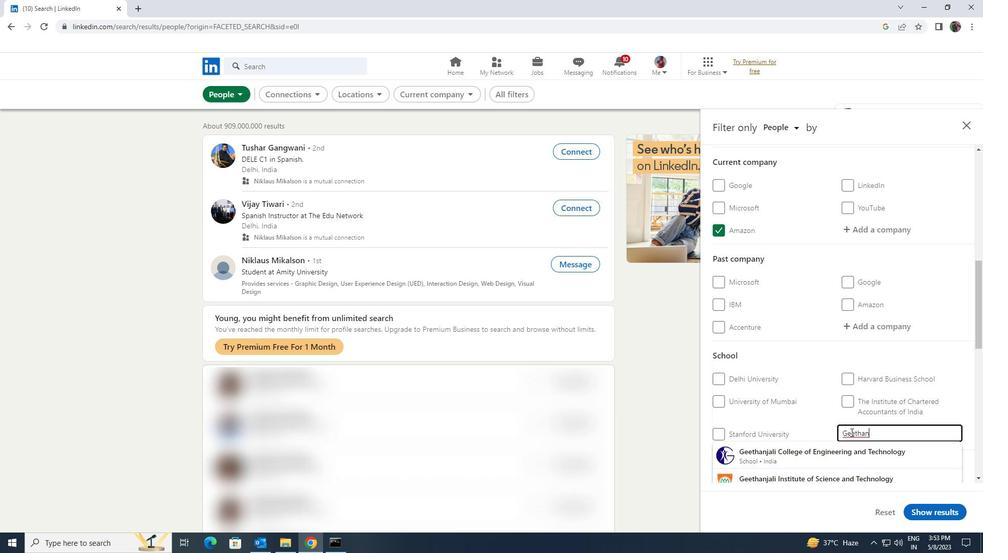
Action: Mouse pressed left at (851, 449)
Screenshot: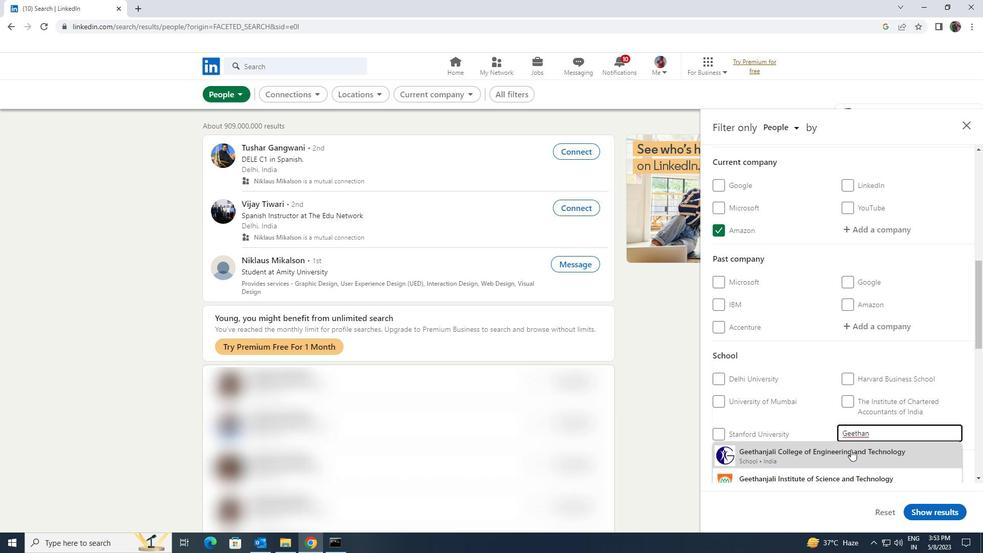 
Action: Mouse scrolled (851, 449) with delta (0, 0)
Screenshot: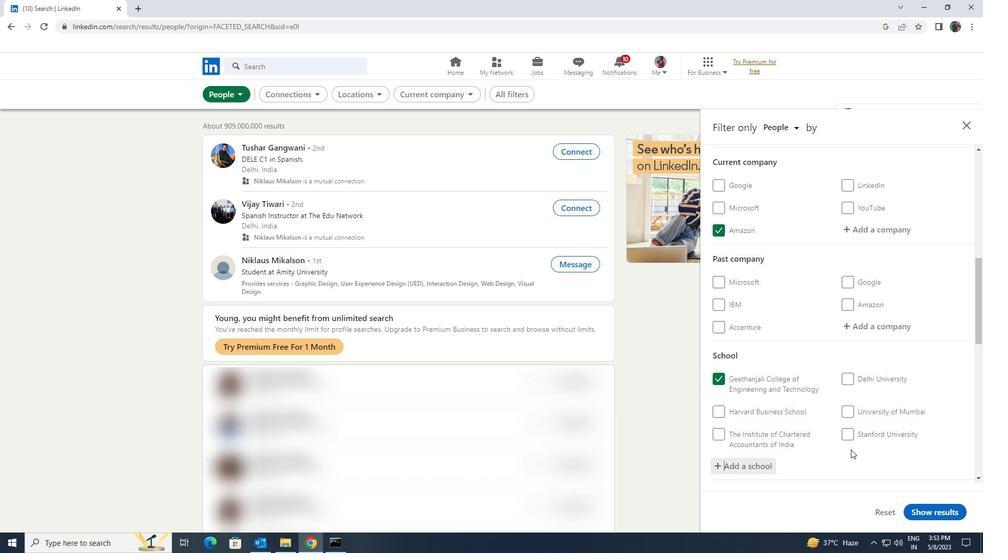 
Action: Mouse scrolled (851, 449) with delta (0, 0)
Screenshot: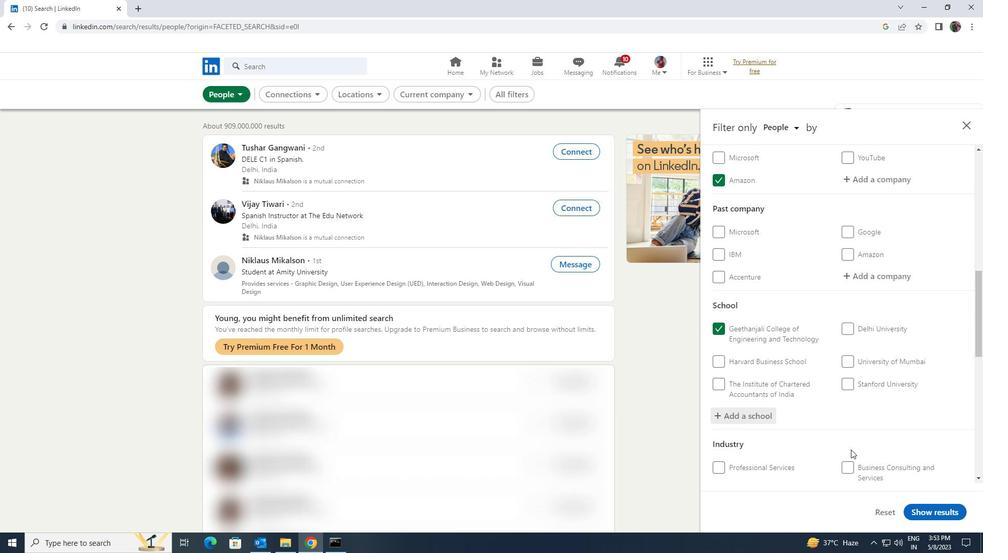 
Action: Mouse scrolled (851, 449) with delta (0, 0)
Screenshot: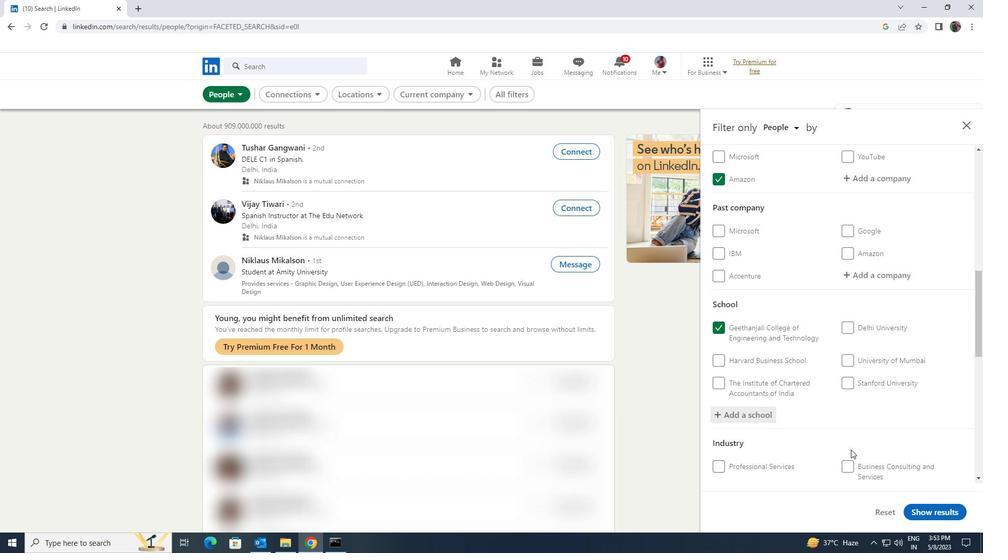 
Action: Mouse moved to (859, 432)
Screenshot: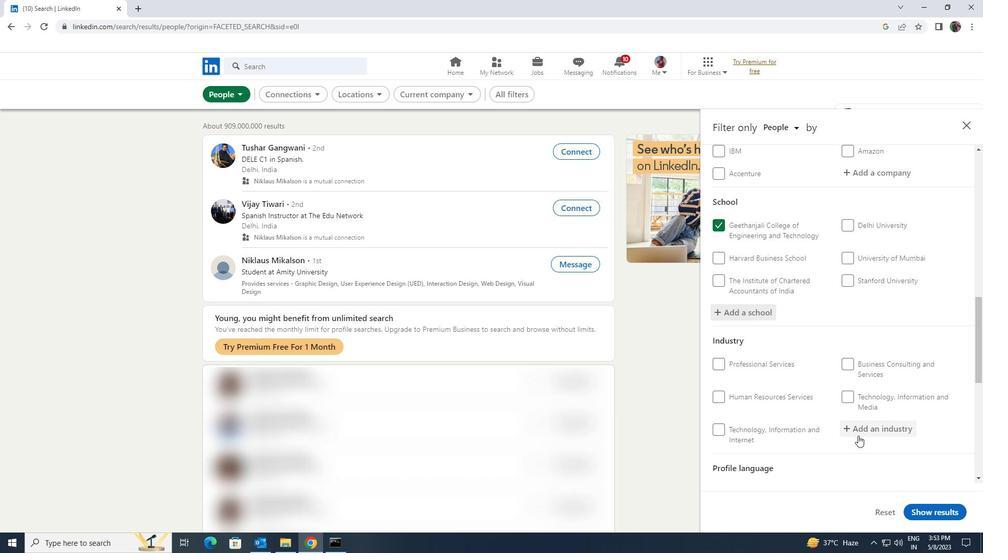 
Action: Mouse pressed left at (859, 432)
Screenshot: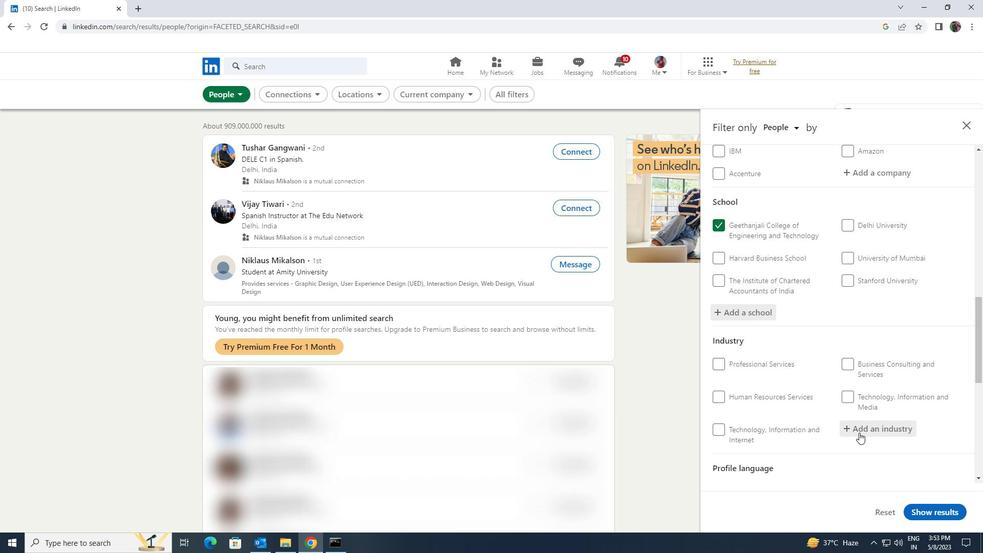 
Action: Key pressed <Key.shift><Key.shift><Key.shift><Key.shift><Key.shift><Key.shift><Key.shift>TRUSTS
Screenshot: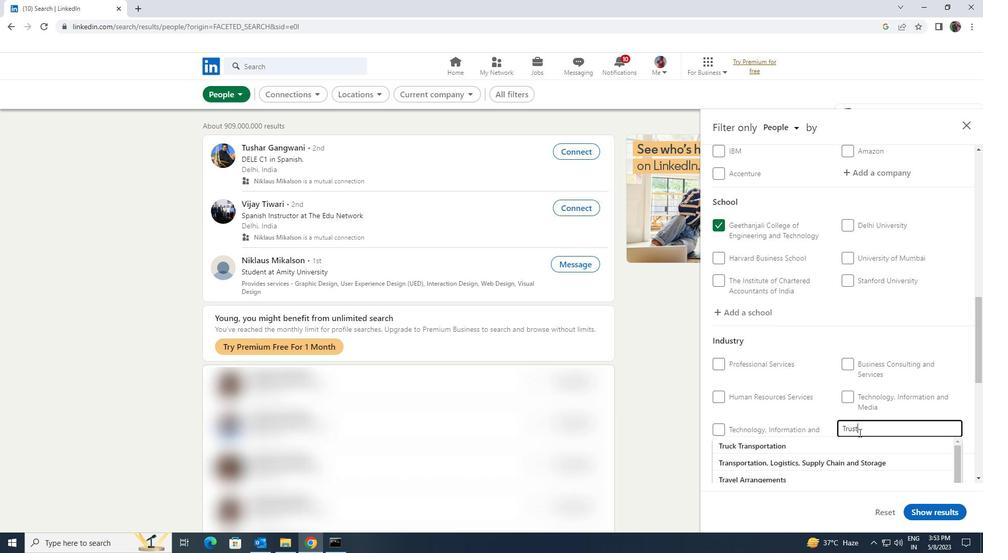 
Action: Mouse moved to (854, 442)
Screenshot: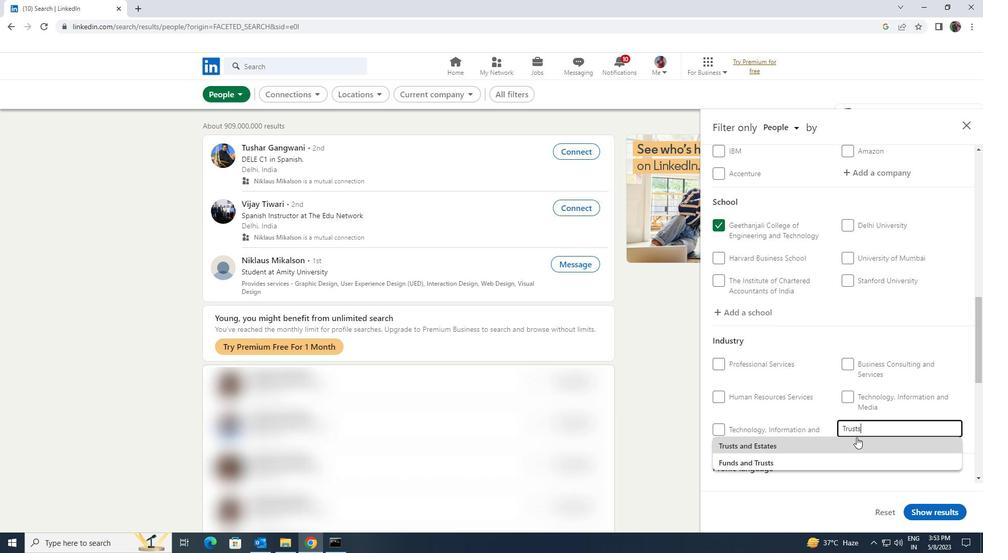 
Action: Mouse pressed left at (854, 442)
Screenshot: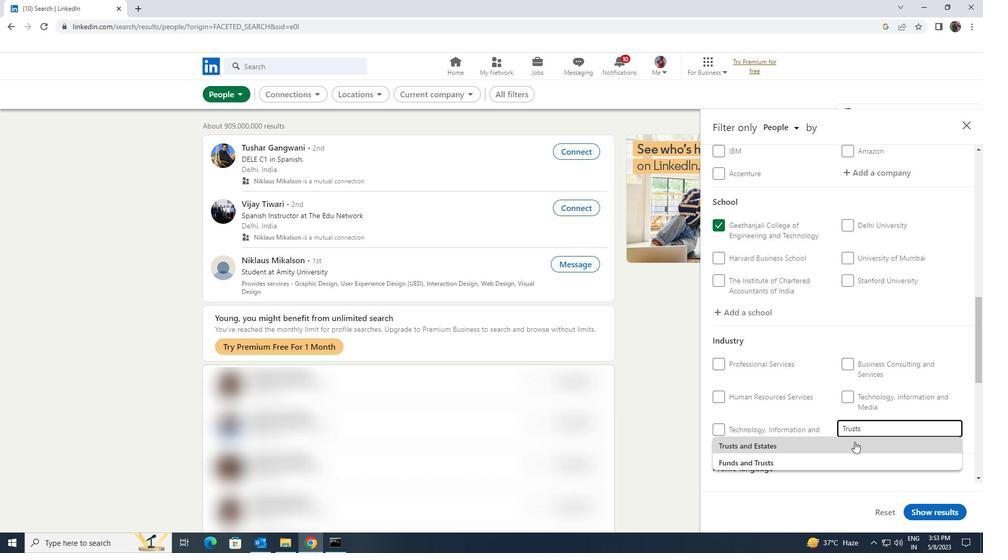 
Action: Mouse scrolled (854, 441) with delta (0, 0)
Screenshot: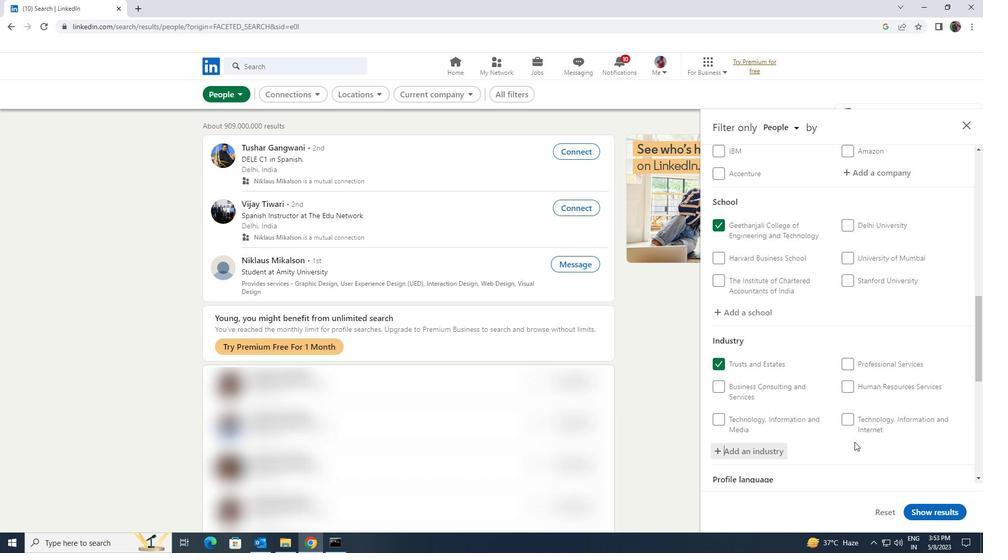 
Action: Mouse scrolled (854, 441) with delta (0, 0)
Screenshot: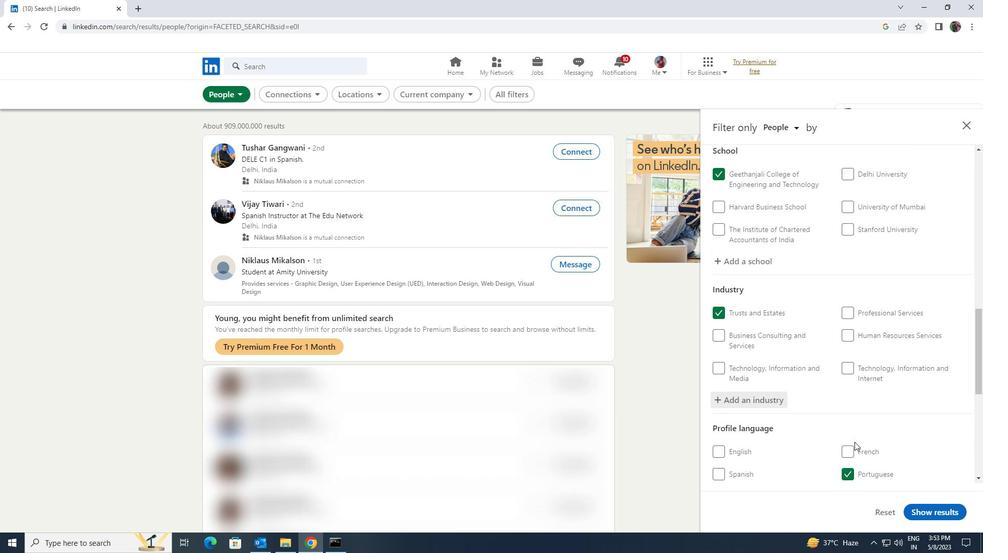
Action: Mouse scrolled (854, 441) with delta (0, 0)
Screenshot: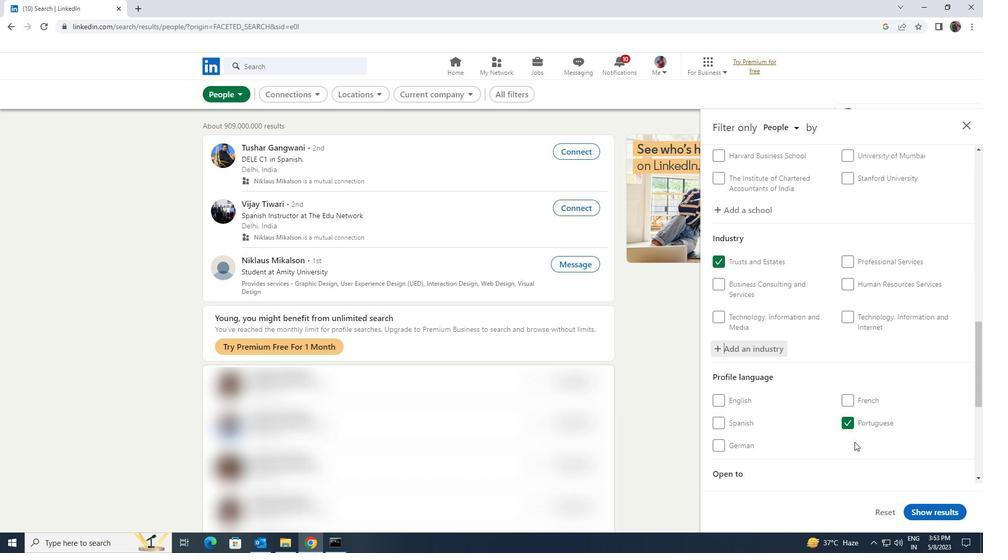 
Action: Mouse scrolled (854, 441) with delta (0, 0)
Screenshot: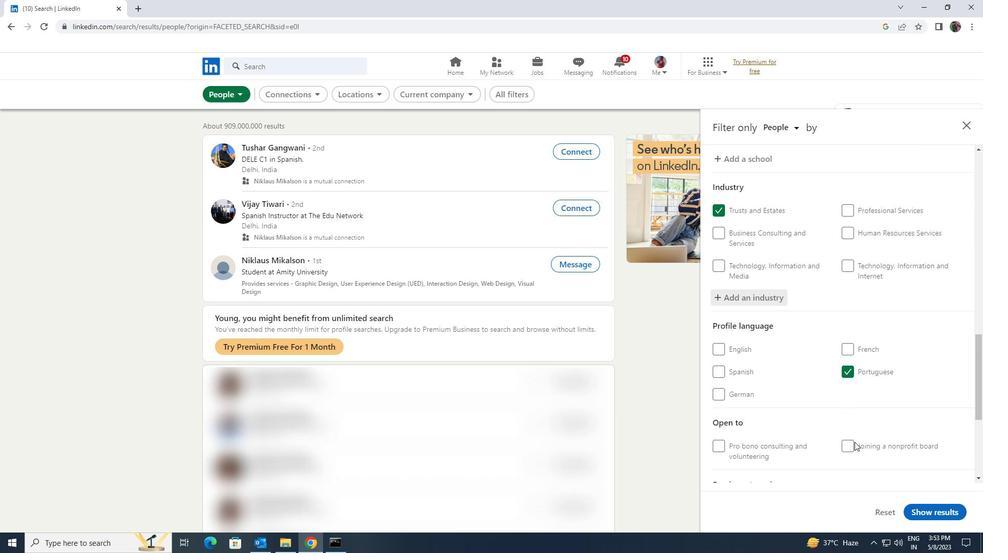 
Action: Mouse scrolled (854, 441) with delta (0, 0)
Screenshot: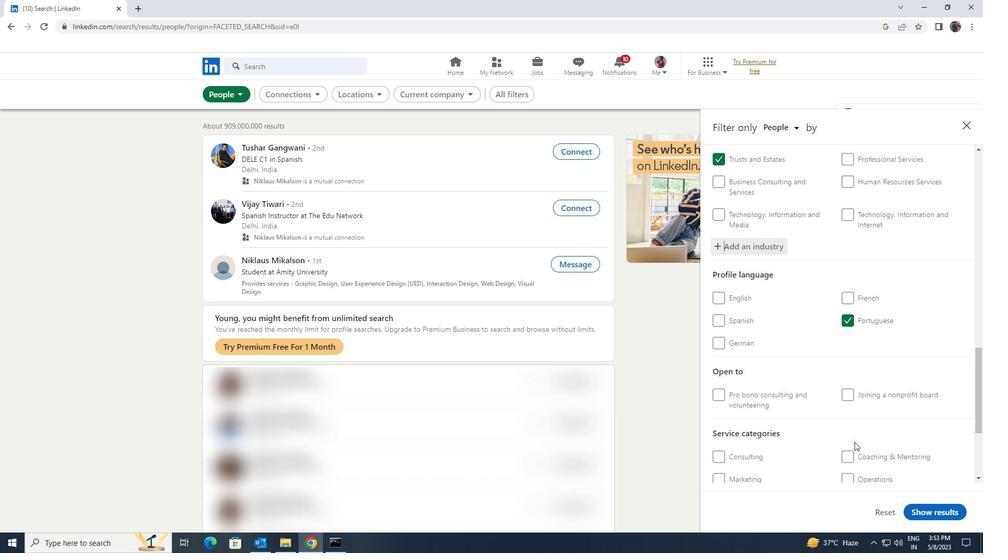 
Action: Mouse moved to (851, 445)
Screenshot: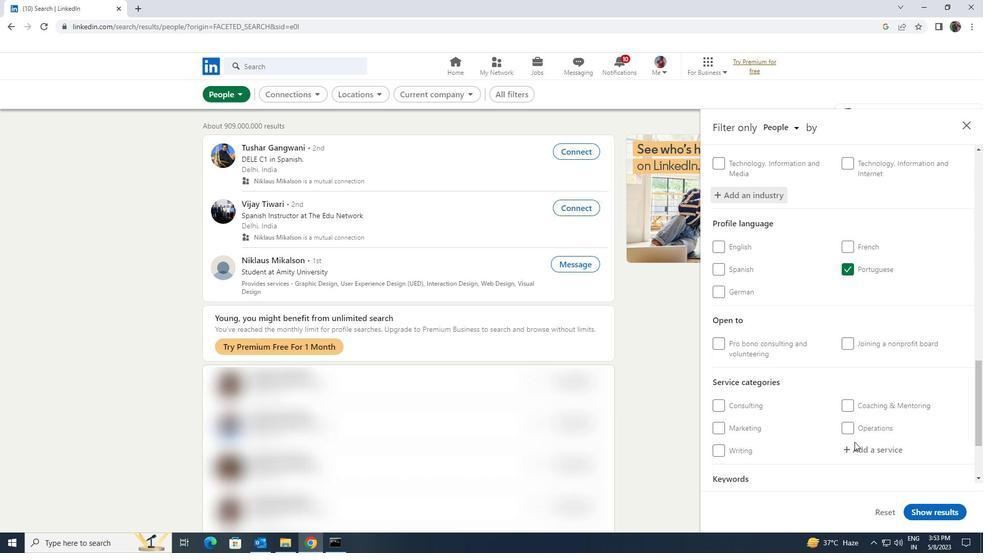 
Action: Mouse pressed left at (851, 445)
Screenshot: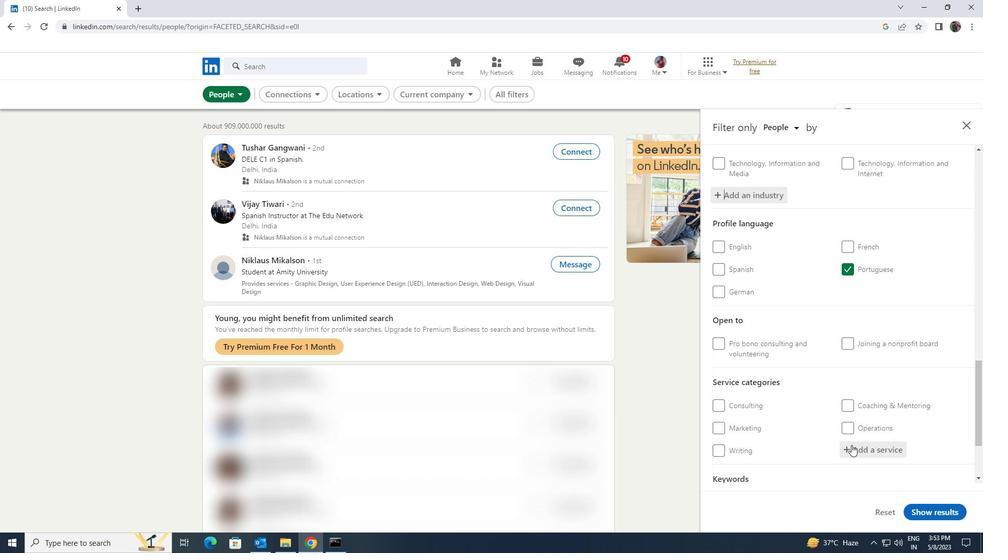 
Action: Key pressed <Key.shift>CYBERSECURITY
Screenshot: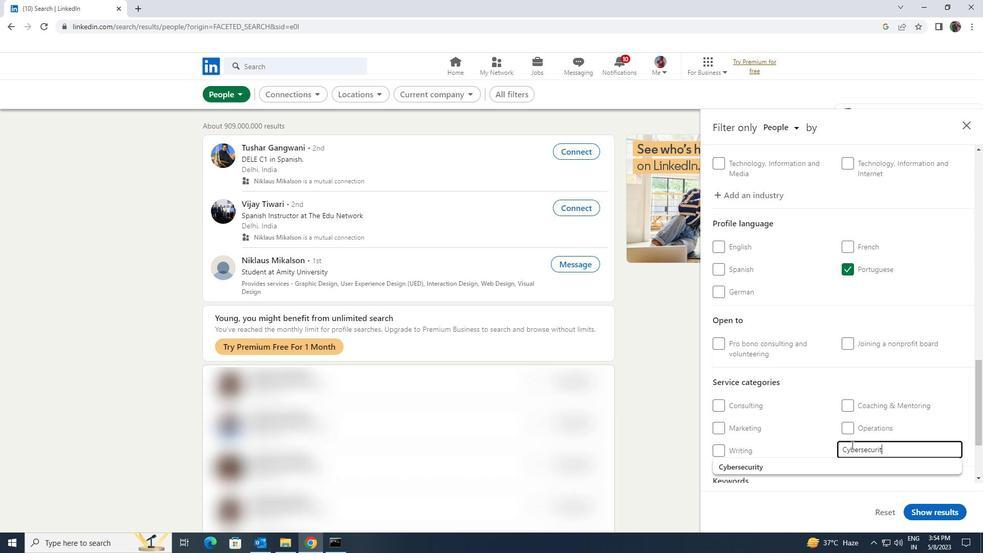 
Action: Mouse moved to (848, 460)
Screenshot: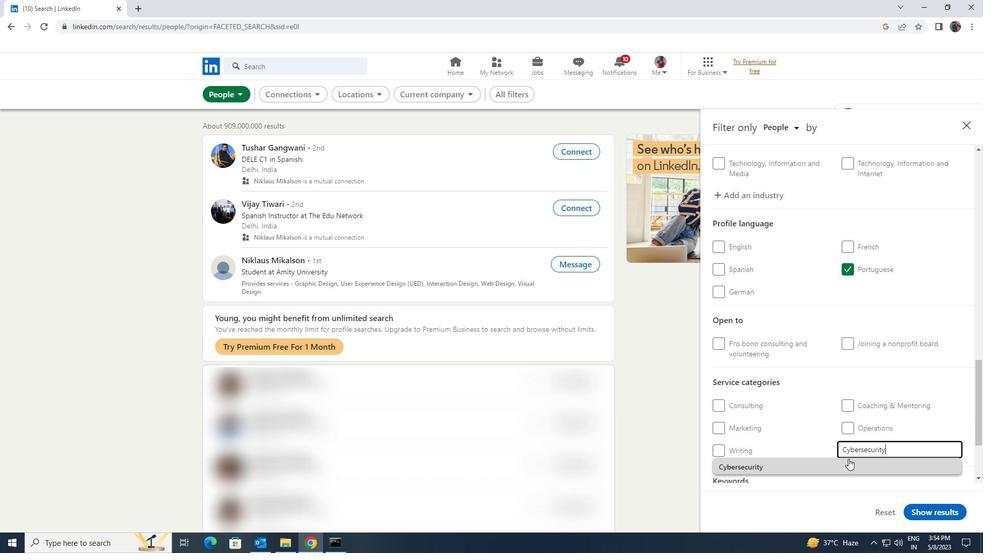 
Action: Mouse pressed left at (848, 460)
Screenshot: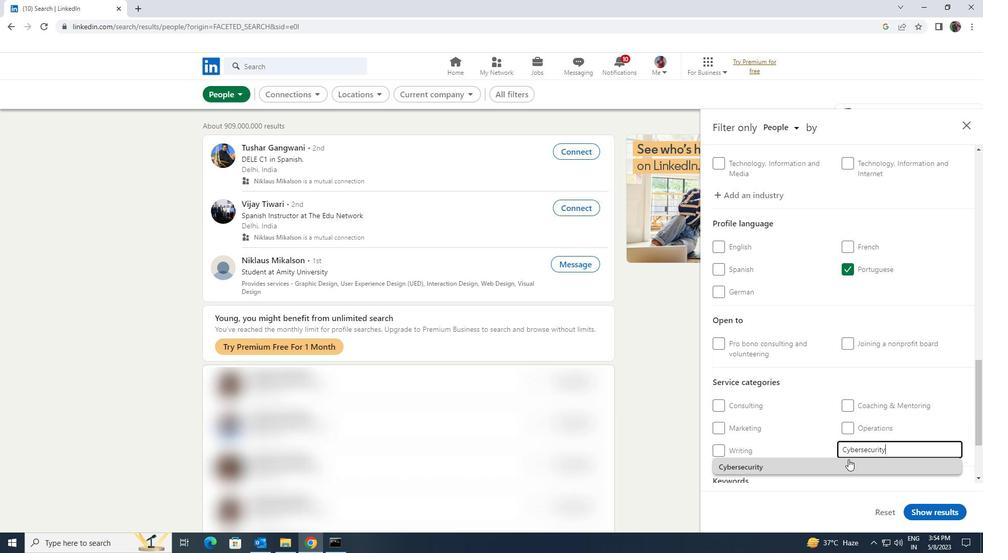 
Action: Mouse moved to (832, 428)
Screenshot: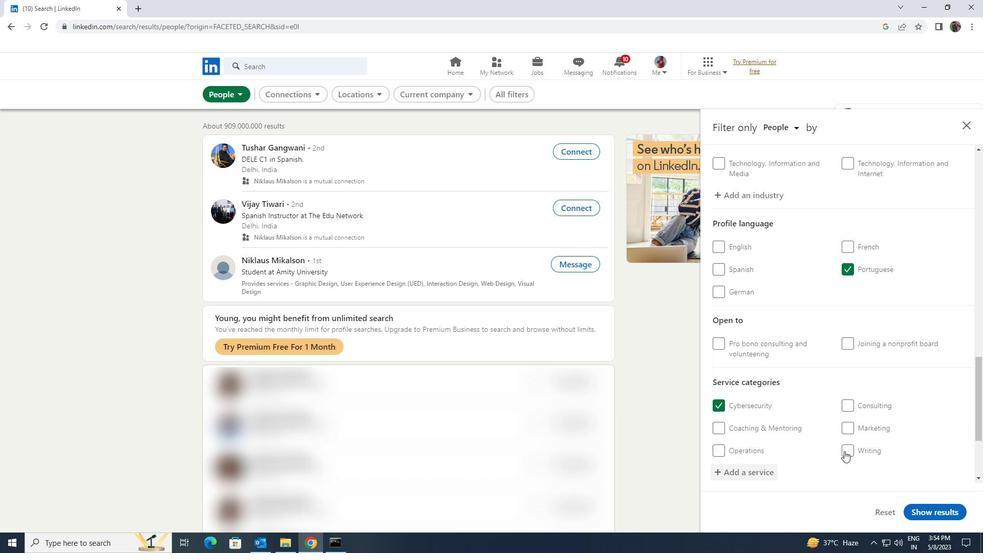 
Action: Mouse scrolled (832, 427) with delta (0, 0)
Screenshot: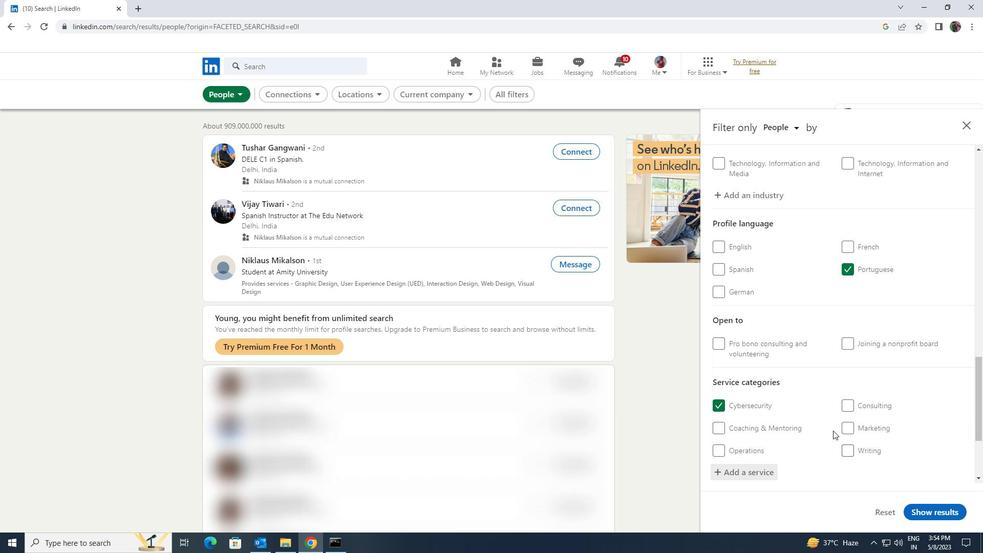 
Action: Mouse scrolled (832, 427) with delta (0, 0)
Screenshot: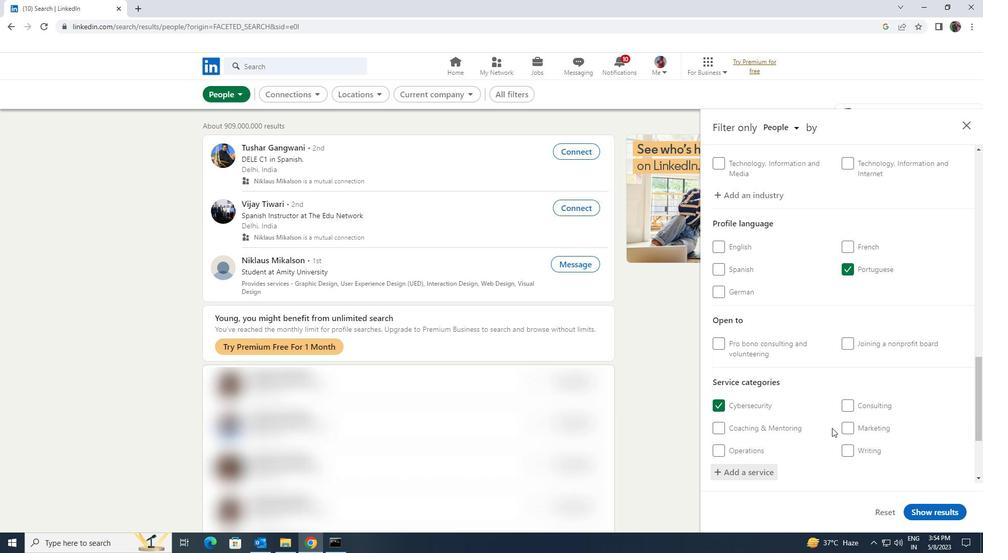 
Action: Mouse scrolled (832, 427) with delta (0, 0)
Screenshot: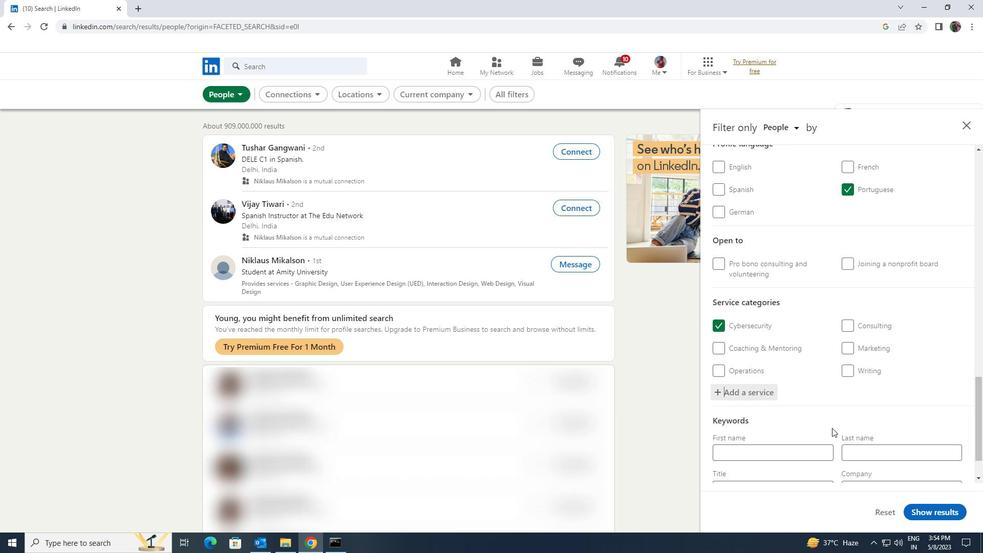 
Action: Mouse moved to (821, 440)
Screenshot: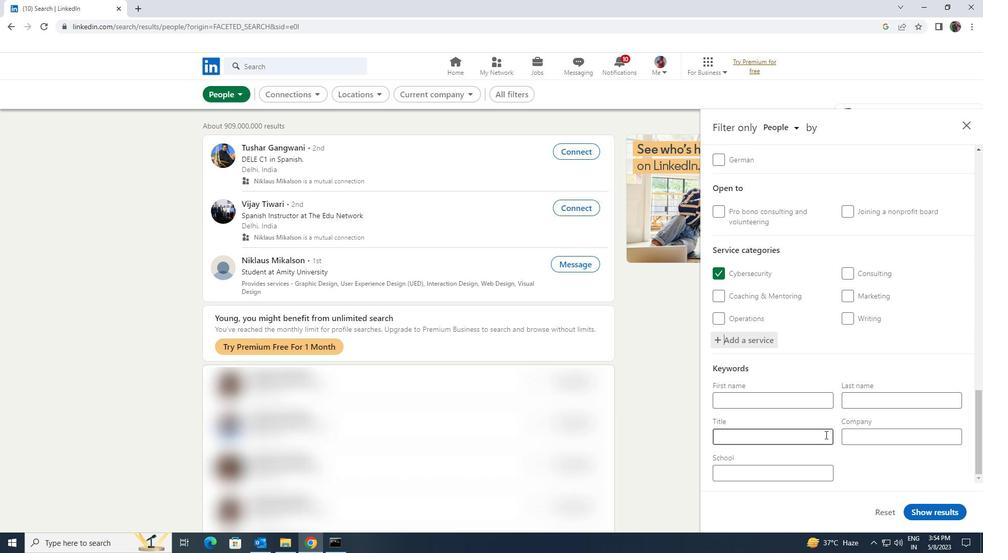 
Action: Mouse pressed left at (821, 440)
Screenshot: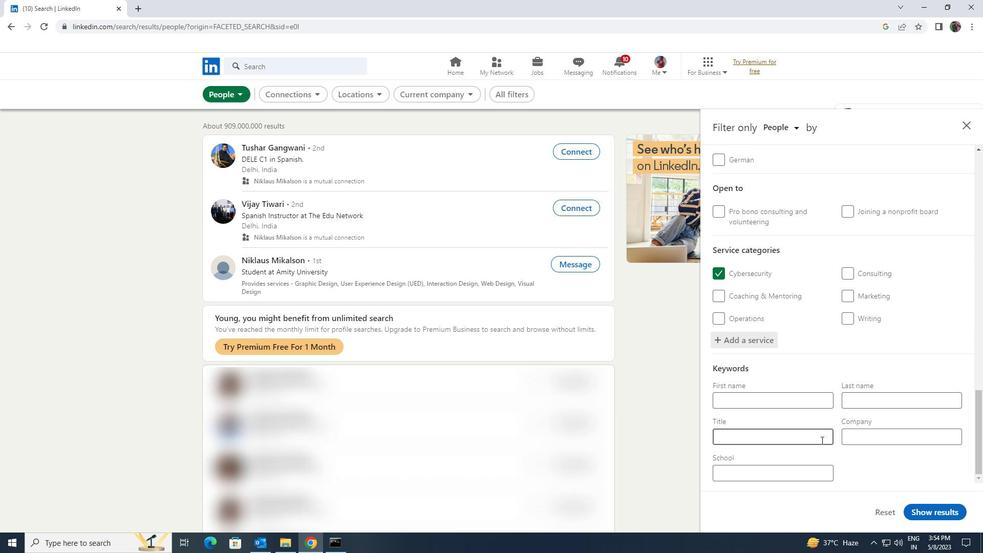 
Action: Key pressed <Key.shift><Key.shift><Key.shift><Key.shift><Key.shift><Key.shift><Key.shift><Key.shift><Key.shift><Key.shift>TECHNICAL<Key.space><Key.shift><Key.shift><Key.shift><Key.shift><Key.shift><Key.shift><Key.shift><Key.shift><Key.shift><Key.shift><Key.shift><Key.shift><Key.shift><Key.shift><Key.shift><Key.shift><Key.shift><Key.shift><Key.shift><Key.shift><Key.shift><Key.shift><Key.shift><Key.shift><Key.shift><Key.shift><Key.shift><Key.shift><Key.shift><Key.shift>SPECIALIST
Screenshot: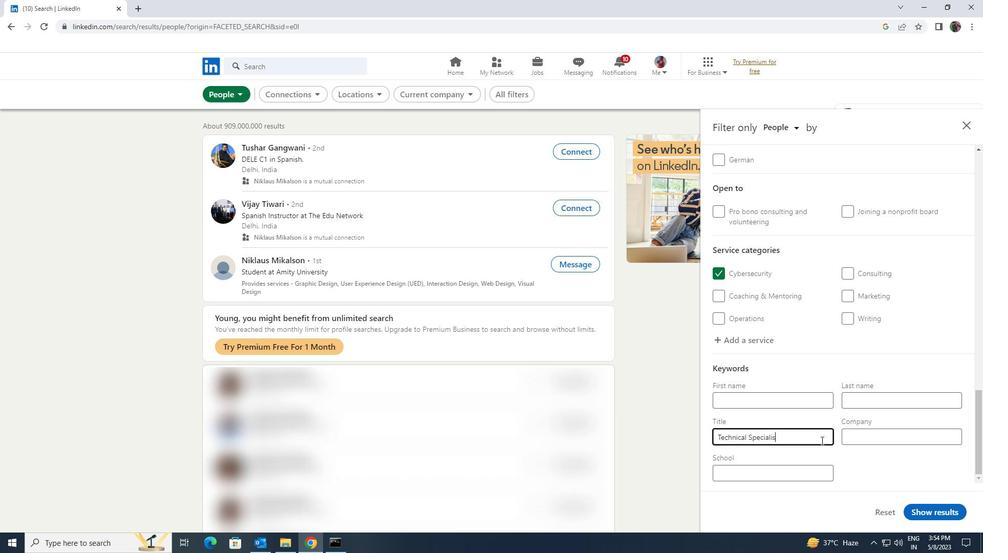
Action: Mouse moved to (919, 510)
Screenshot: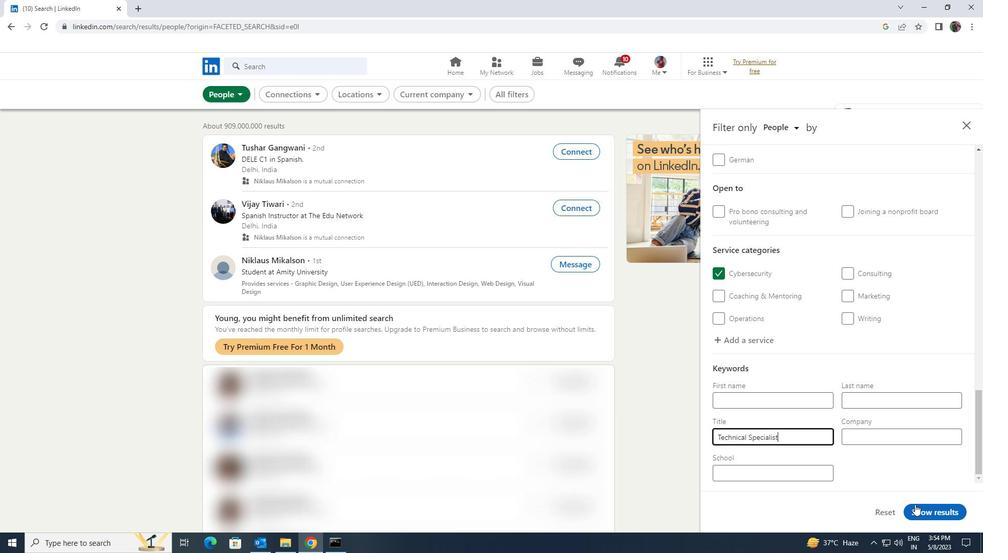 
Action: Mouse pressed left at (919, 510)
Screenshot: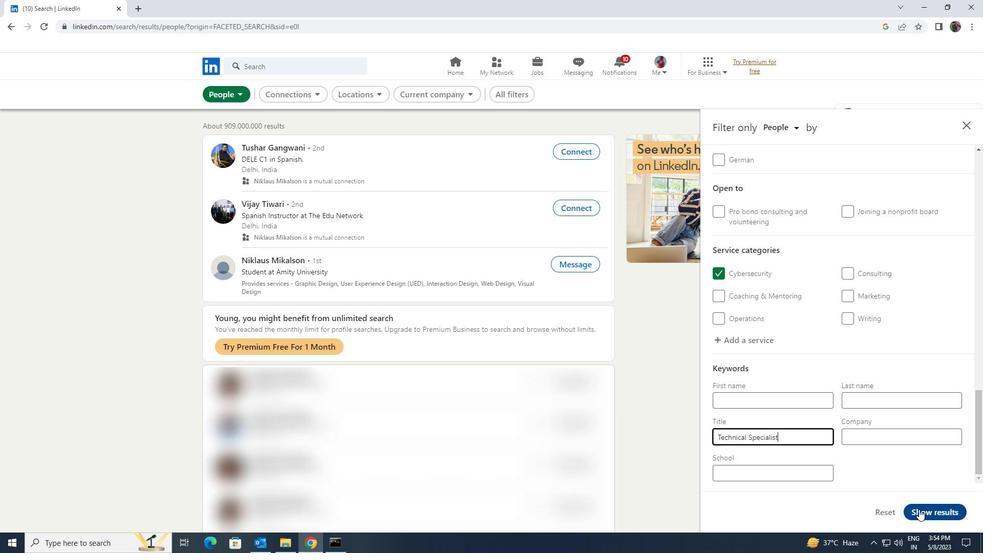
